 Task: Look for space in San Germán, Cuba from 11th June, 2023 to 17th June, 2023 for 1 adult in price range Rs.5000 to Rs.12000. Place can be private room with 1  bedroom having 1 bed and 1 bathroom. Property type can be house, flat, guest house, hotel. Booking option can be shelf check-in. Required host language is .
Action: Mouse moved to (420, 95)
Screenshot: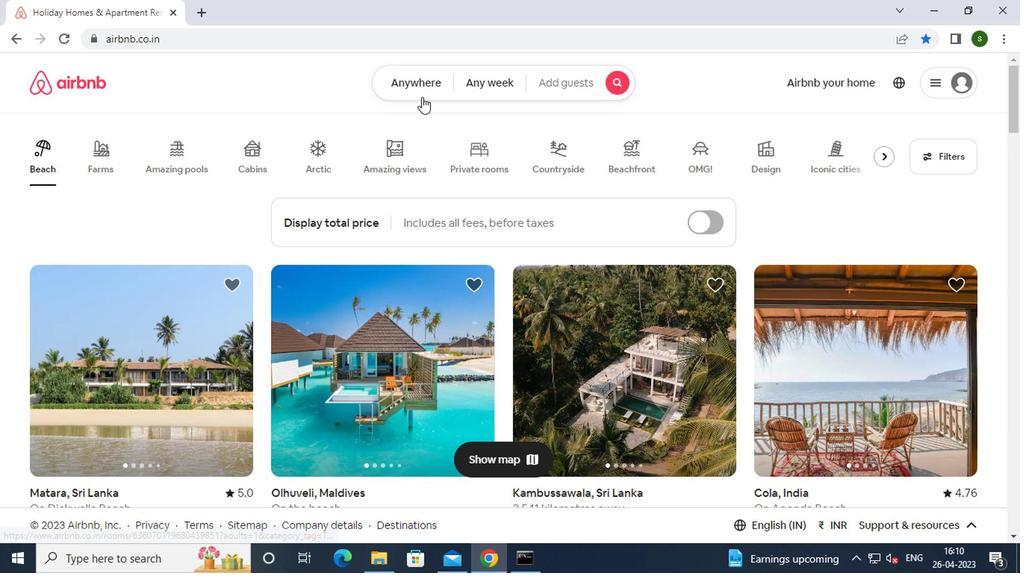 
Action: Mouse pressed left at (420, 95)
Screenshot: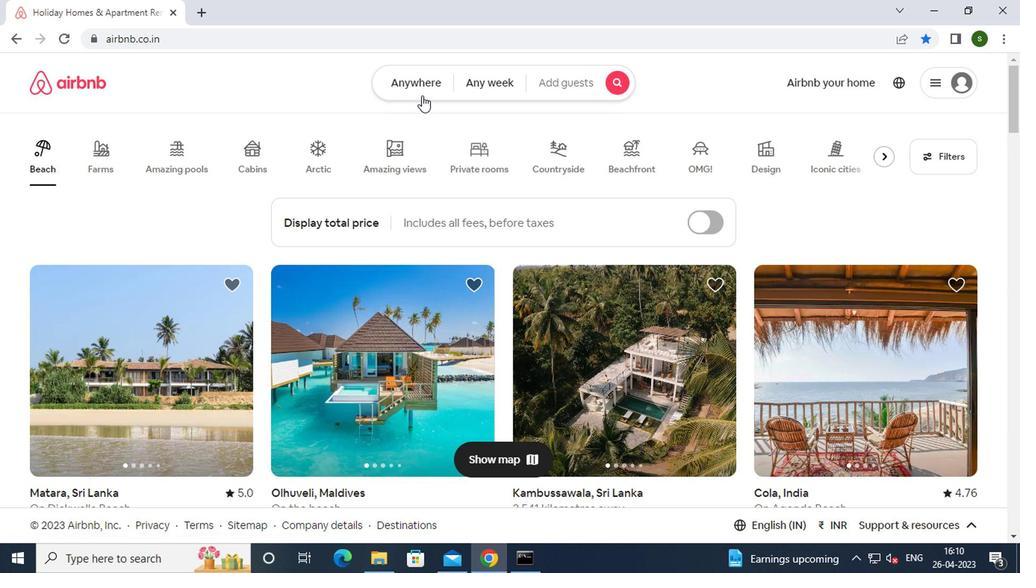 
Action: Mouse moved to (358, 142)
Screenshot: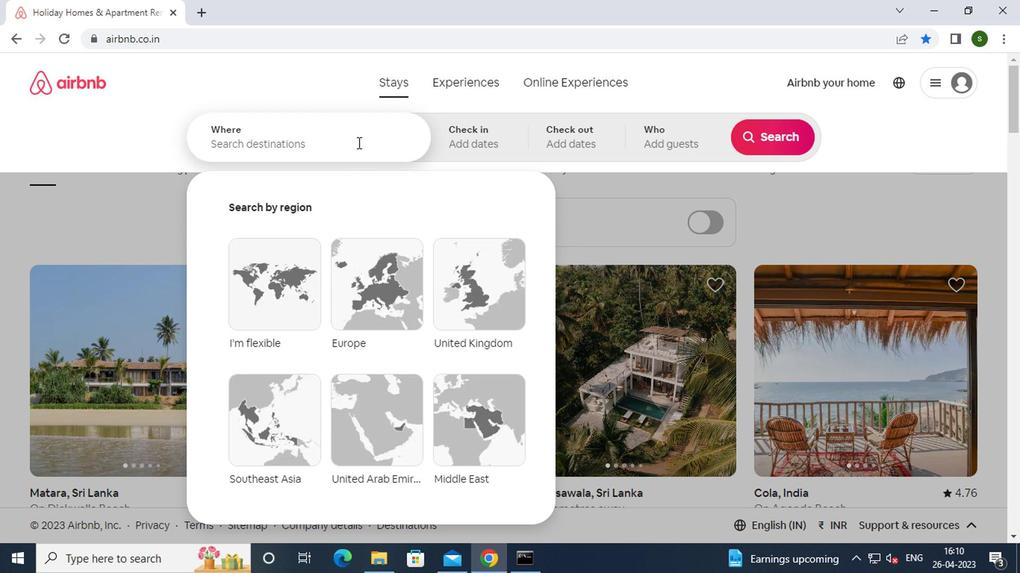 
Action: Mouse pressed left at (358, 142)
Screenshot: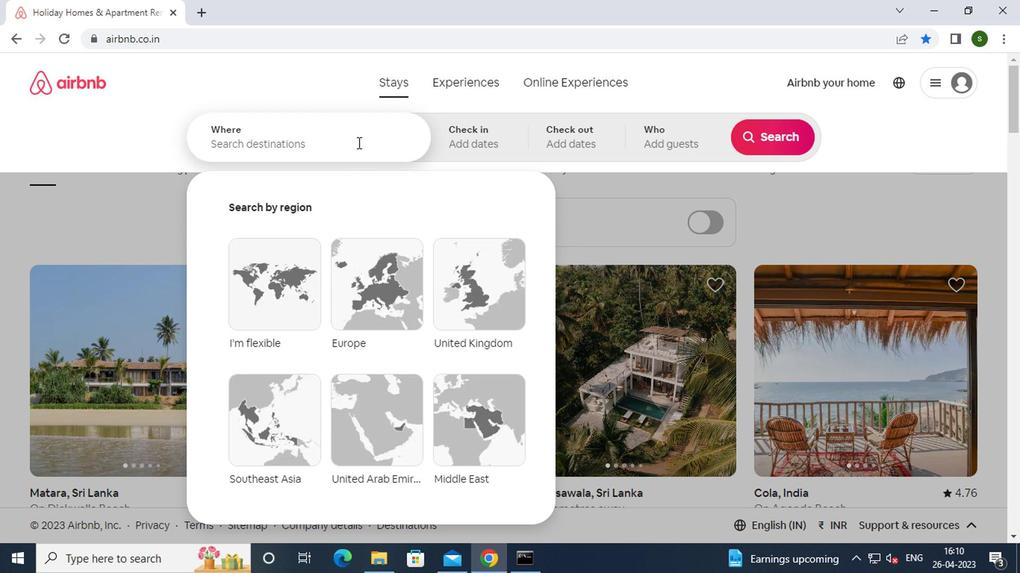
Action: Key pressed s<Key.caps_lock>an<Key.space><Key.caps_lock>g<Key.caps_lock>erman,<Key.space><Key.caps_lock>c<Key.caps_lock>uba
Screenshot: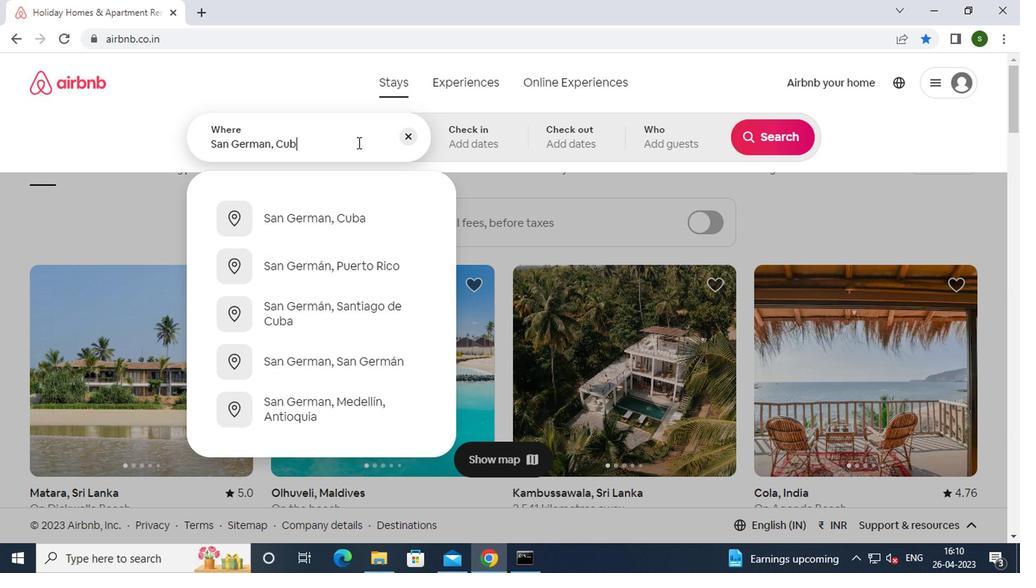 
Action: Mouse moved to (371, 215)
Screenshot: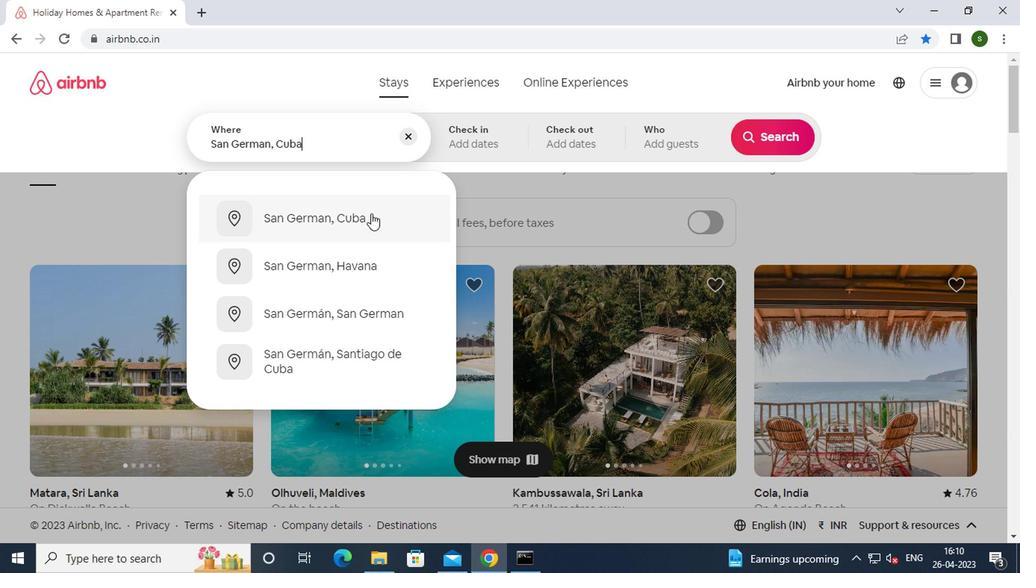 
Action: Mouse pressed left at (371, 215)
Screenshot: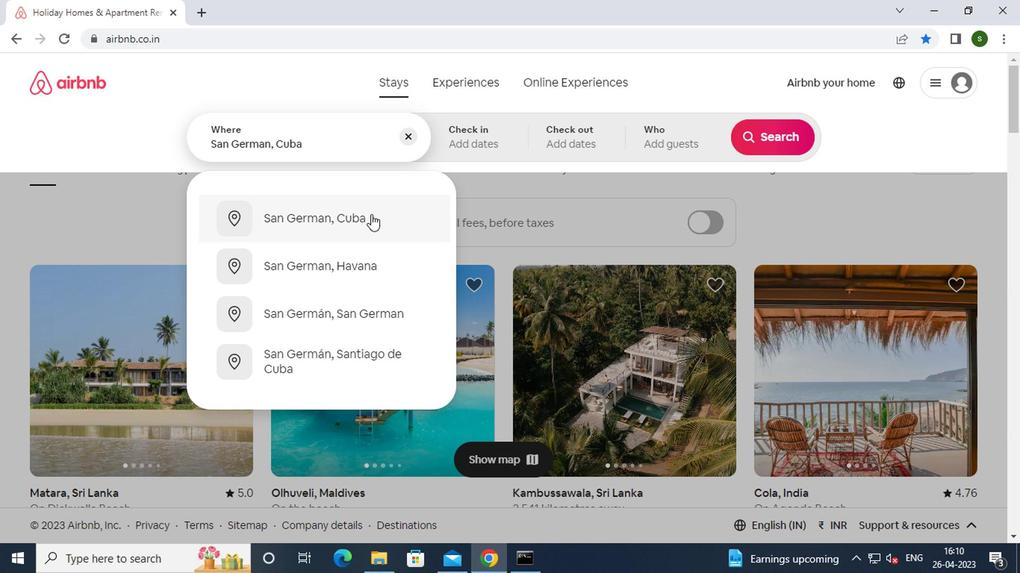 
Action: Mouse moved to (749, 263)
Screenshot: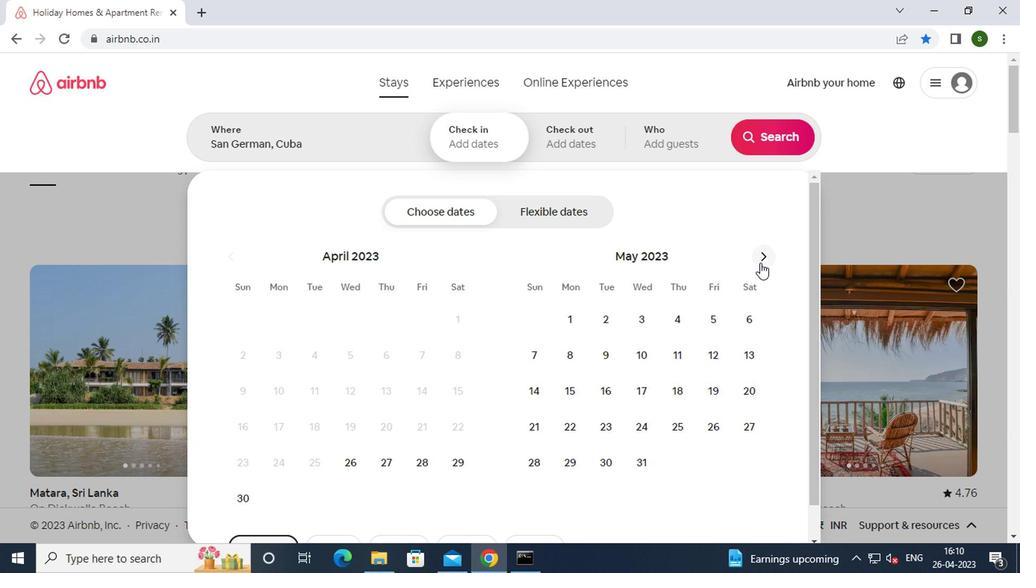 
Action: Mouse pressed left at (749, 263)
Screenshot: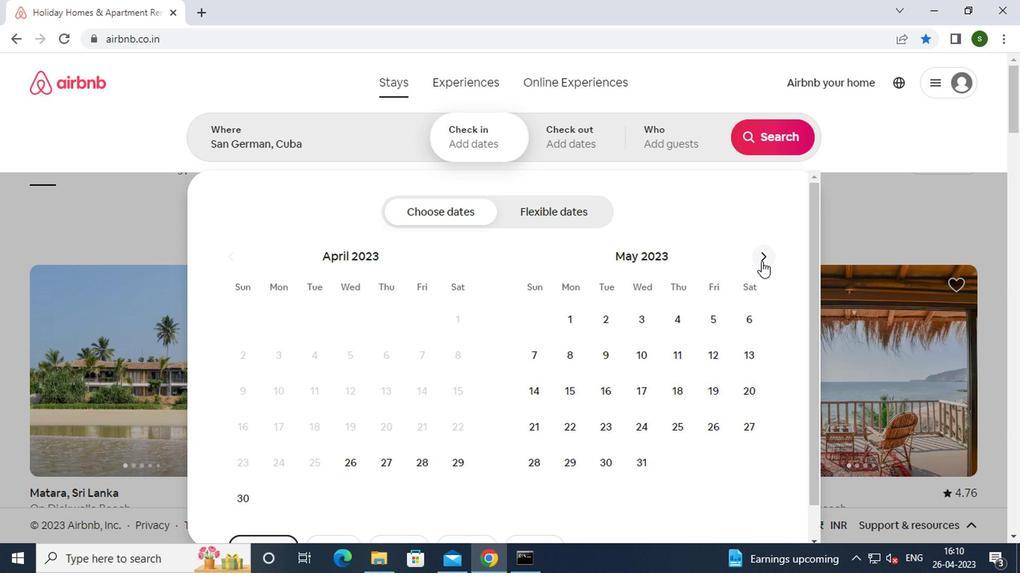 
Action: Mouse moved to (529, 402)
Screenshot: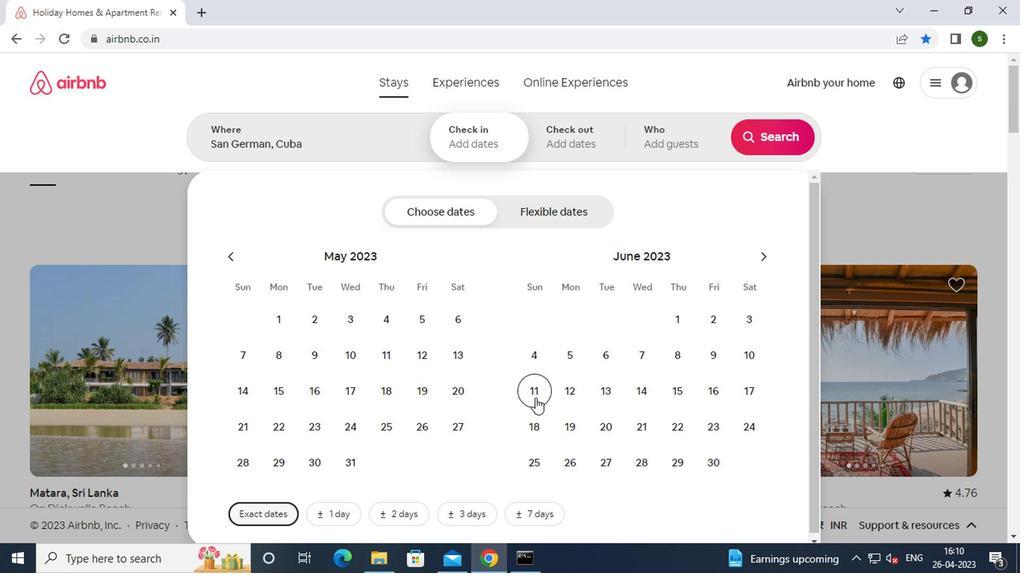 
Action: Mouse pressed left at (529, 402)
Screenshot: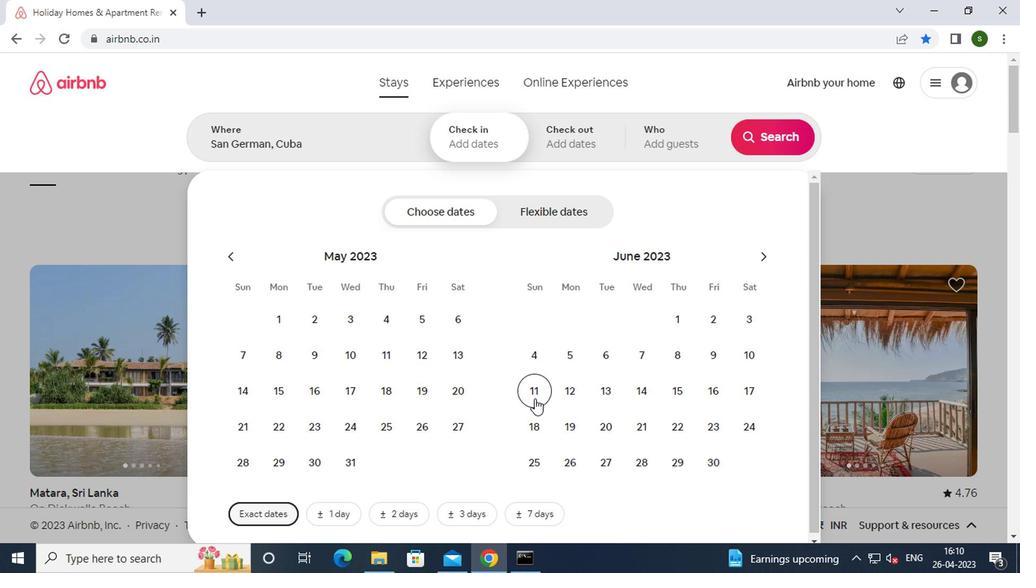 
Action: Mouse moved to (725, 394)
Screenshot: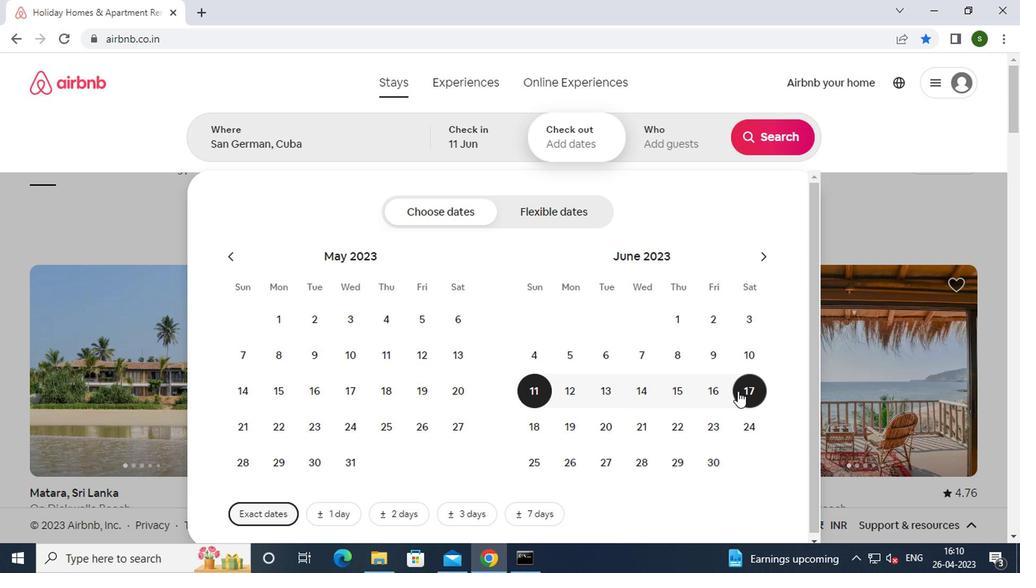 
Action: Mouse pressed left at (725, 394)
Screenshot: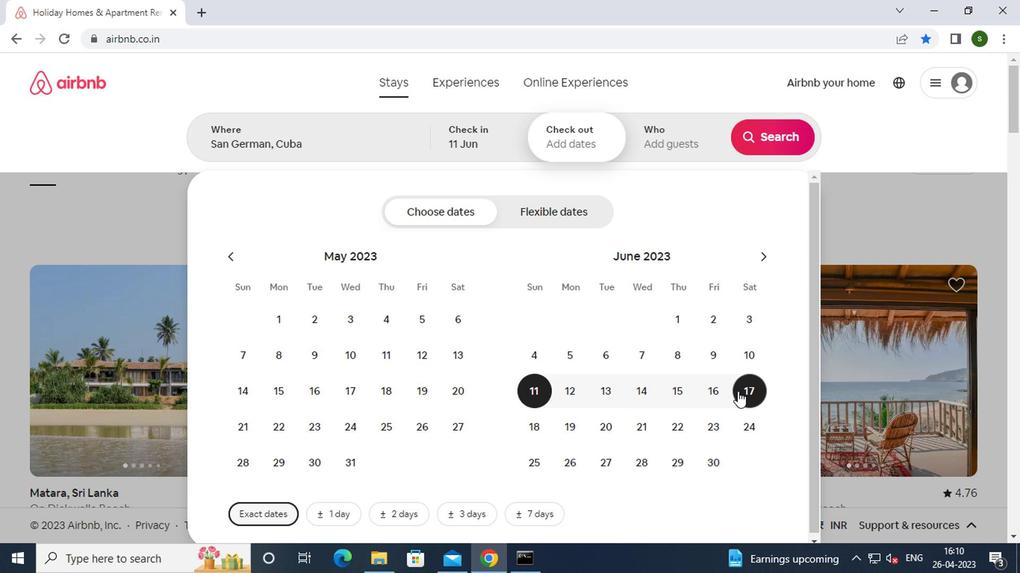 
Action: Mouse moved to (680, 147)
Screenshot: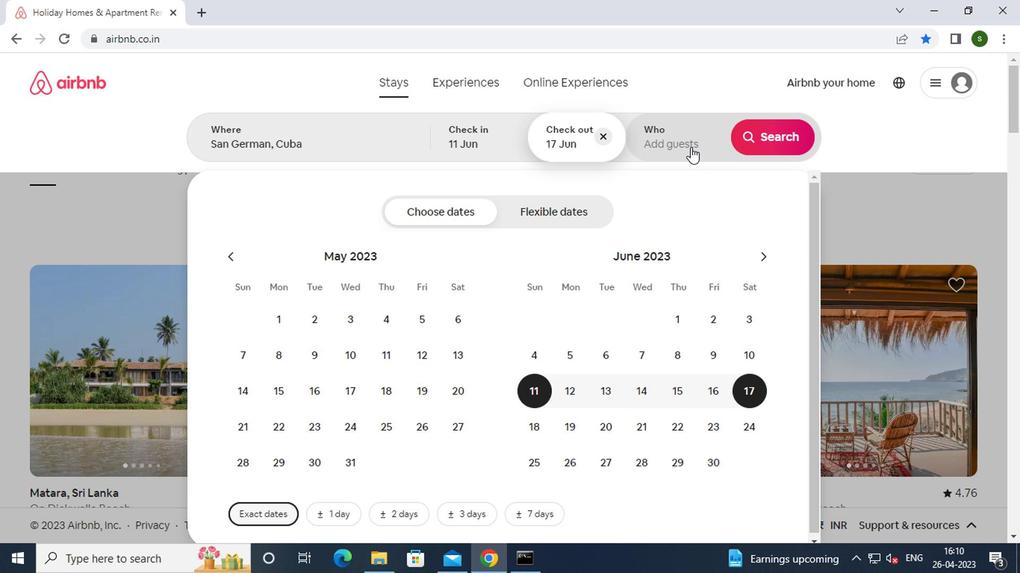 
Action: Mouse pressed left at (680, 147)
Screenshot: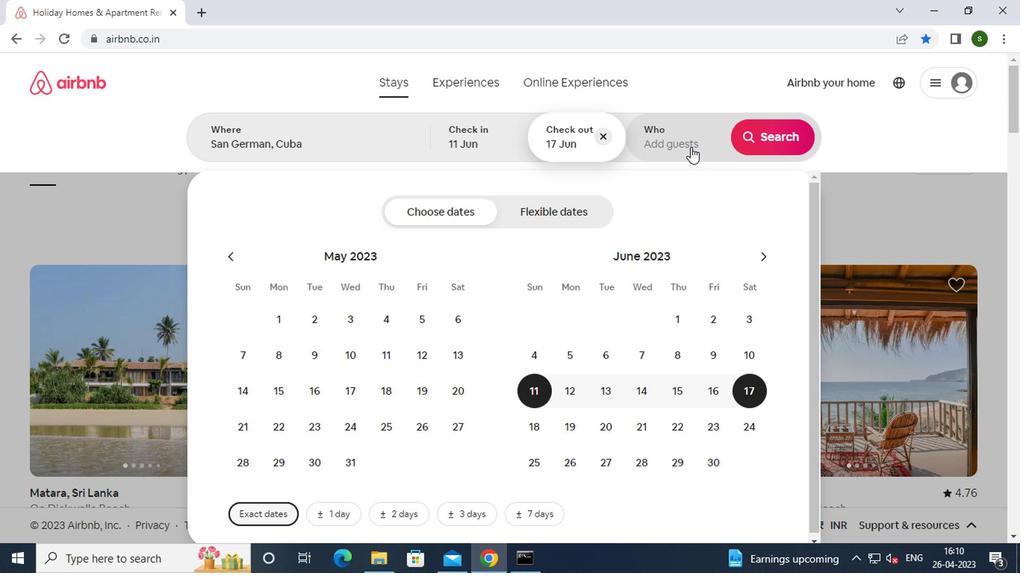 
Action: Mouse moved to (767, 216)
Screenshot: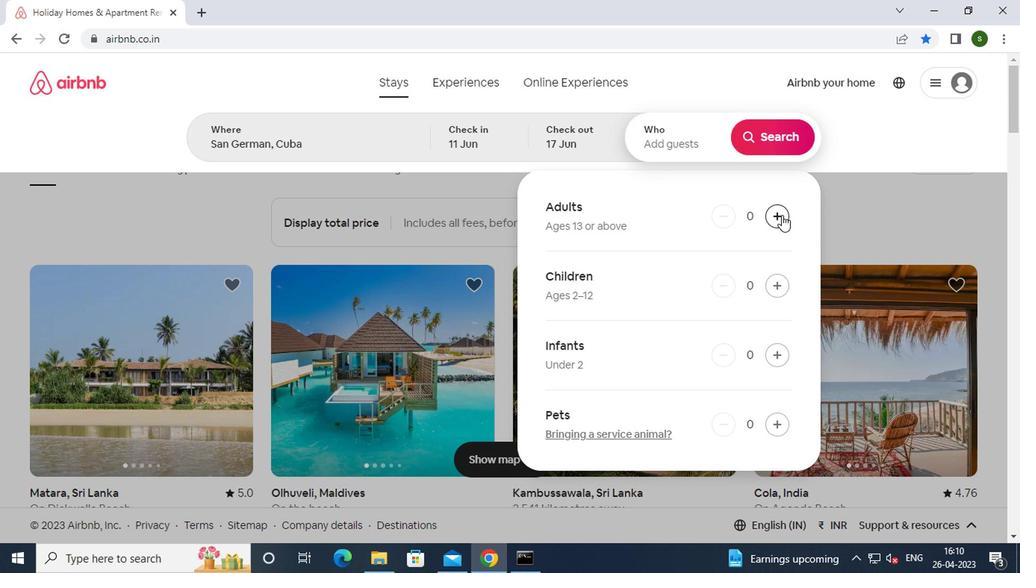 
Action: Mouse pressed left at (767, 216)
Screenshot: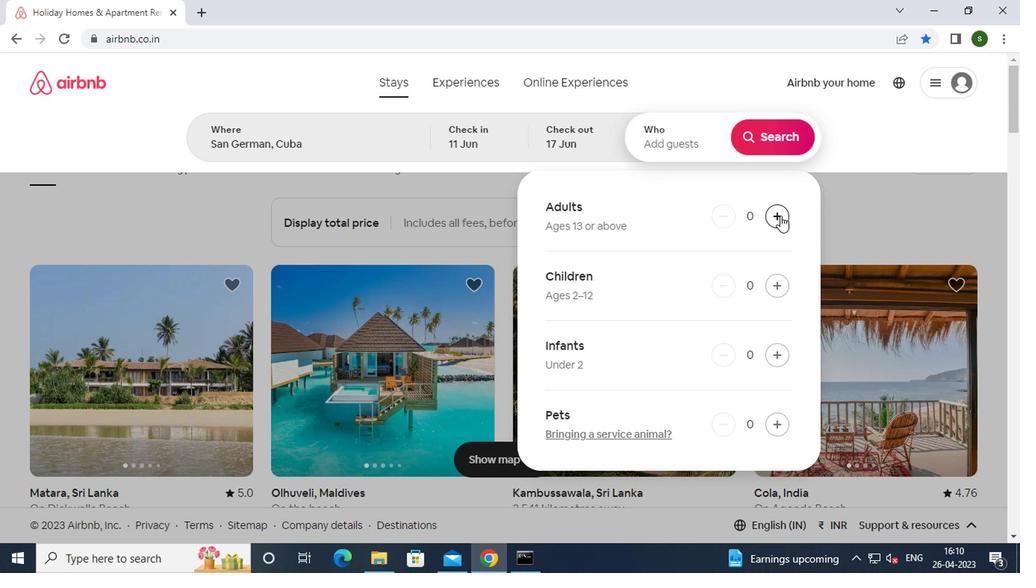 
Action: Mouse moved to (749, 140)
Screenshot: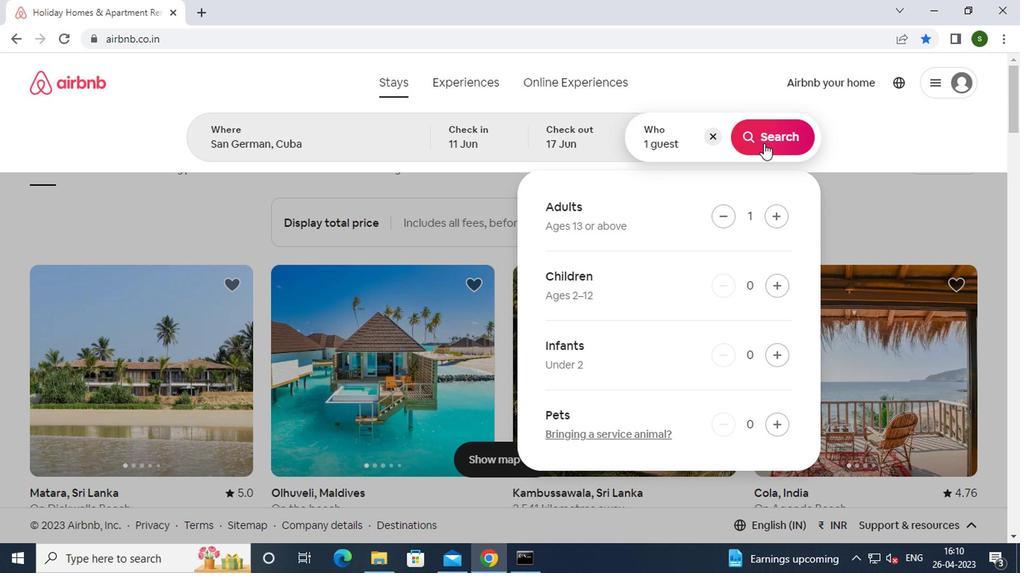 
Action: Mouse pressed left at (749, 140)
Screenshot: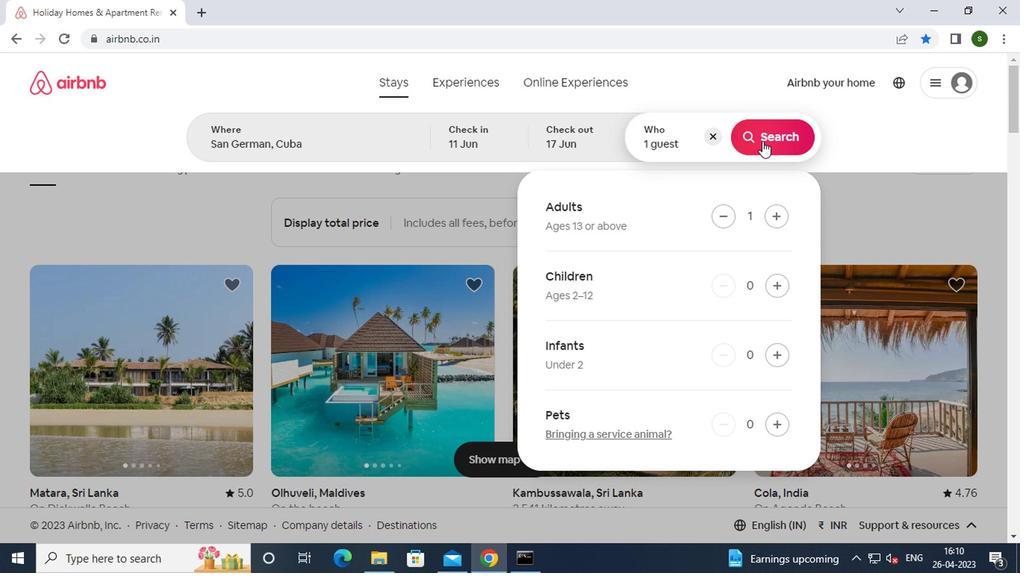 
Action: Mouse moved to (949, 137)
Screenshot: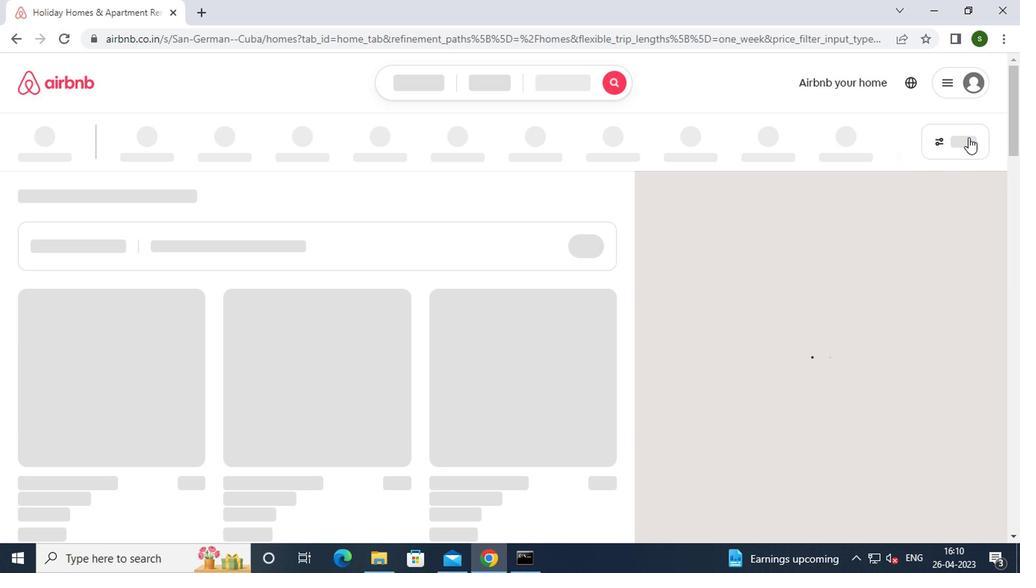 
Action: Mouse pressed left at (949, 137)
Screenshot: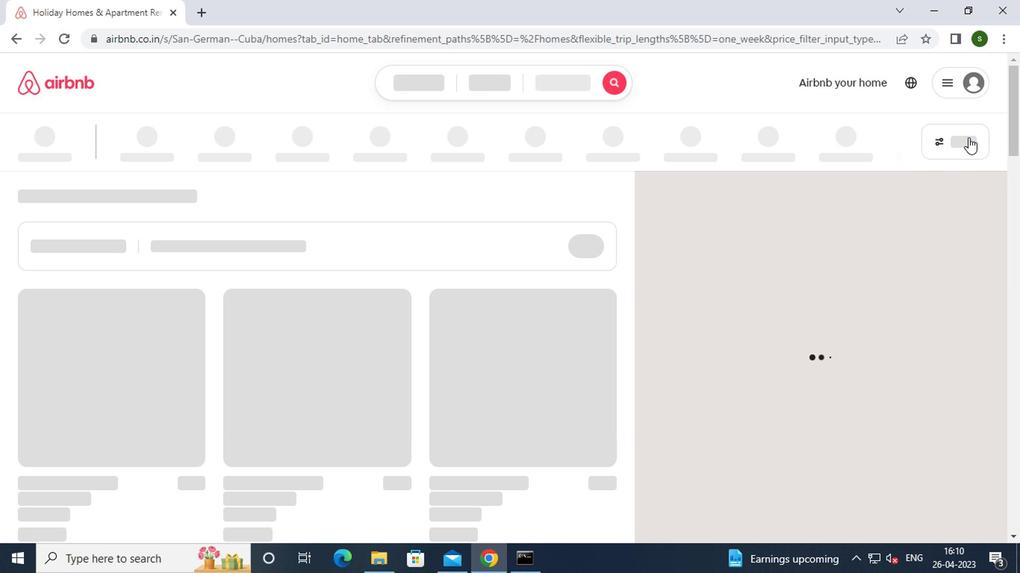 
Action: Mouse moved to (357, 341)
Screenshot: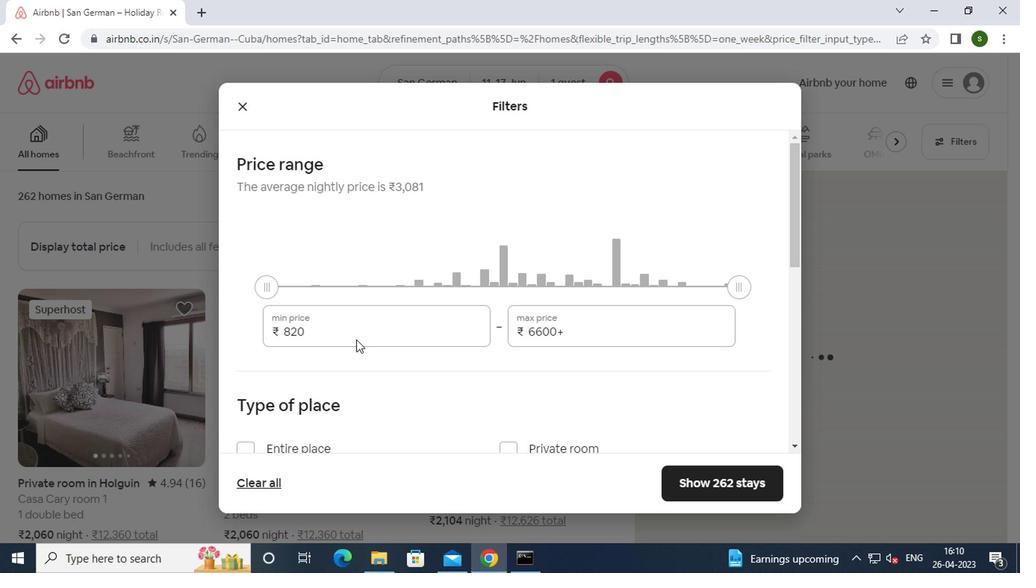 
Action: Mouse pressed left at (357, 341)
Screenshot: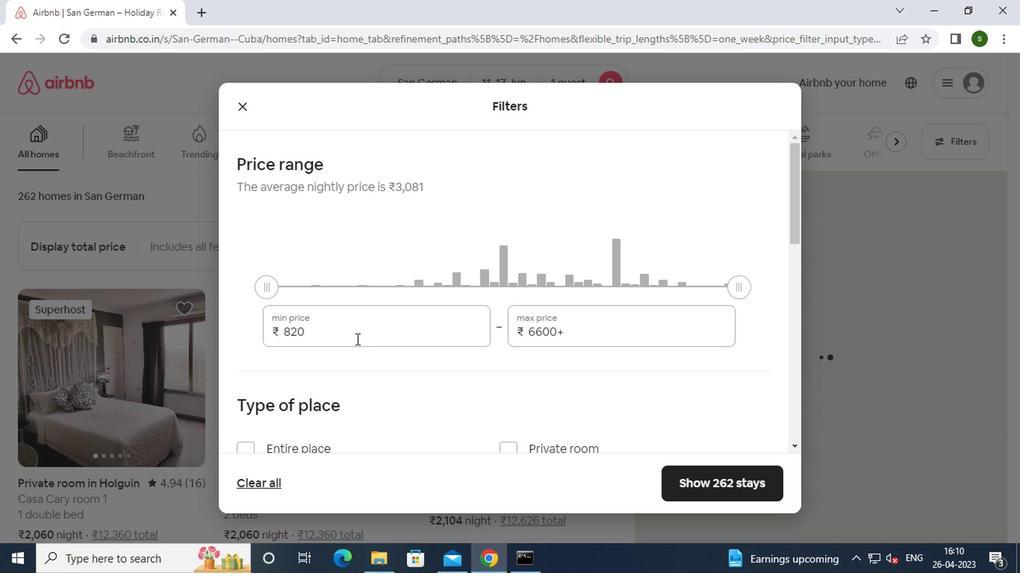 
Action: Key pressed <Key.backspace><Key.backspace><Key.backspace><Key.backspace><Key.backspace><Key.backspace>5000
Screenshot: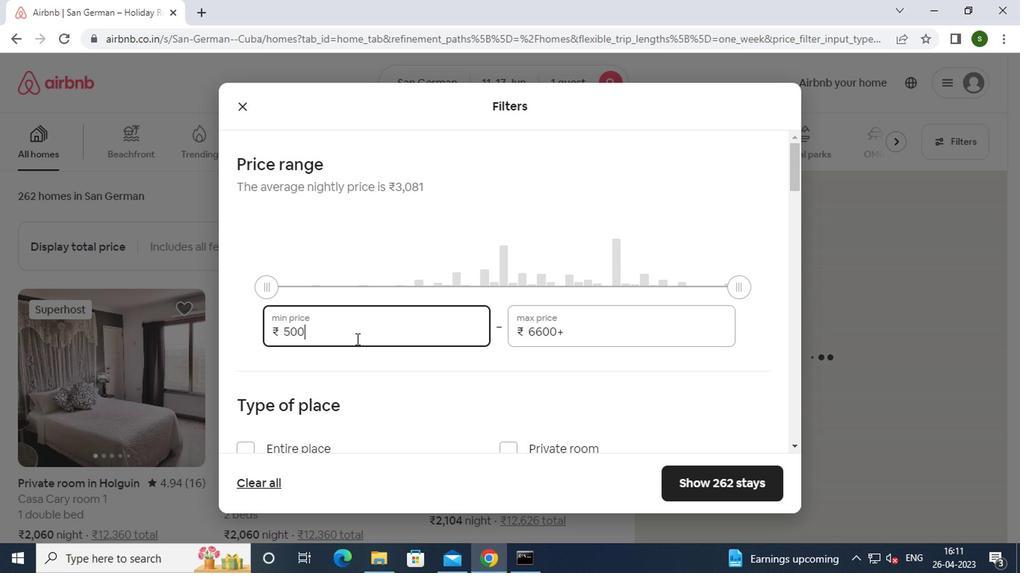 
Action: Mouse moved to (580, 339)
Screenshot: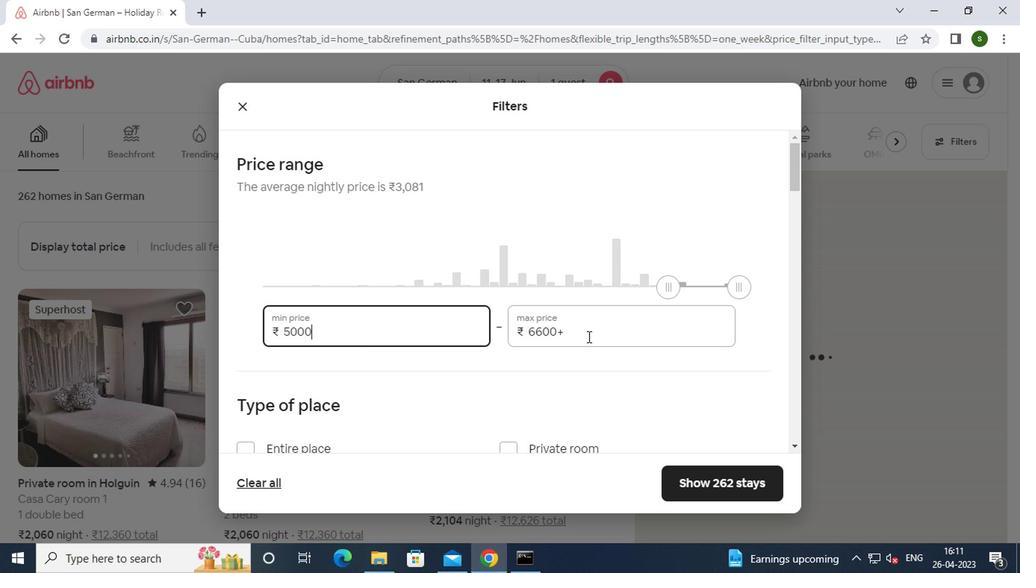 
Action: Mouse pressed left at (580, 339)
Screenshot: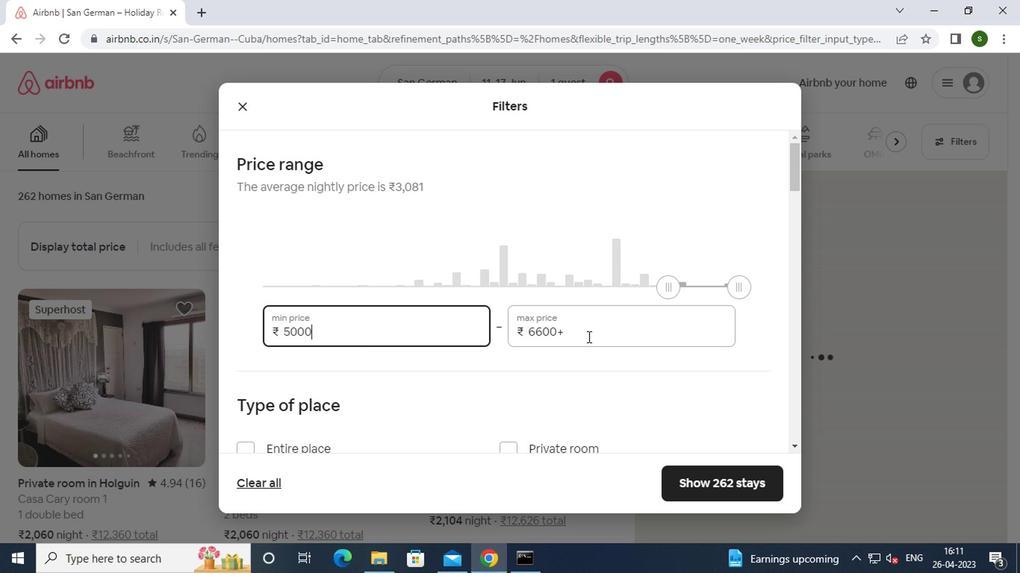 
Action: Key pressed <Key.backspace><Key.backspace><Key.backspace><Key.backspace><Key.backspace><Key.backspace><Key.backspace><Key.backspace><Key.backspace><Key.backspace>12000
Screenshot: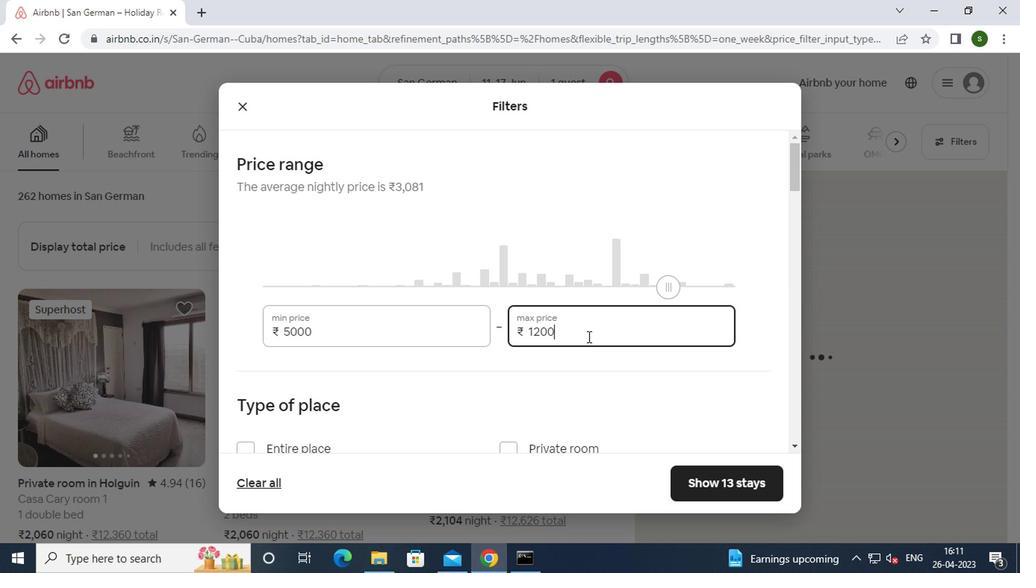 
Action: Mouse moved to (403, 318)
Screenshot: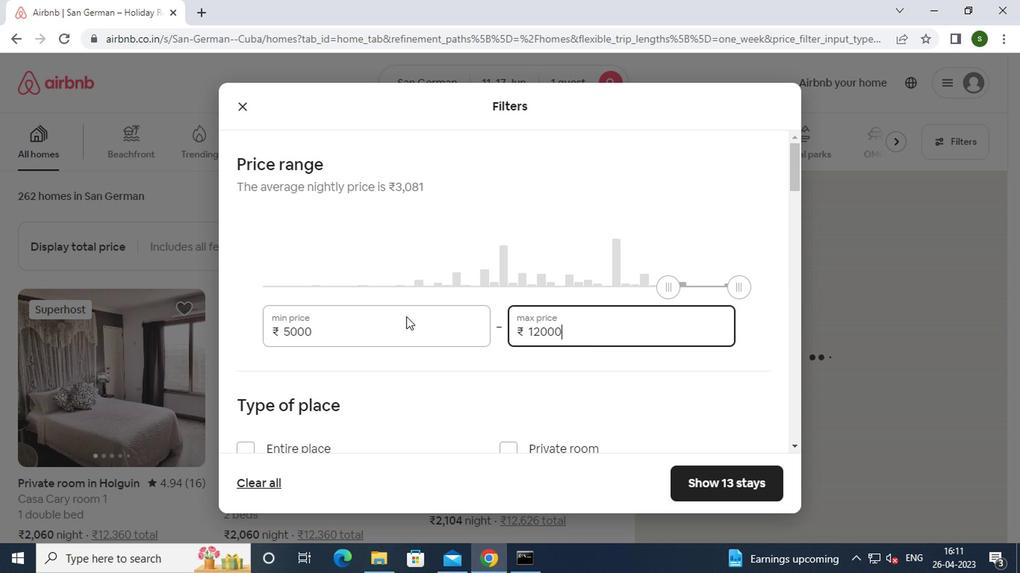 
Action: Mouse scrolled (403, 317) with delta (0, -1)
Screenshot: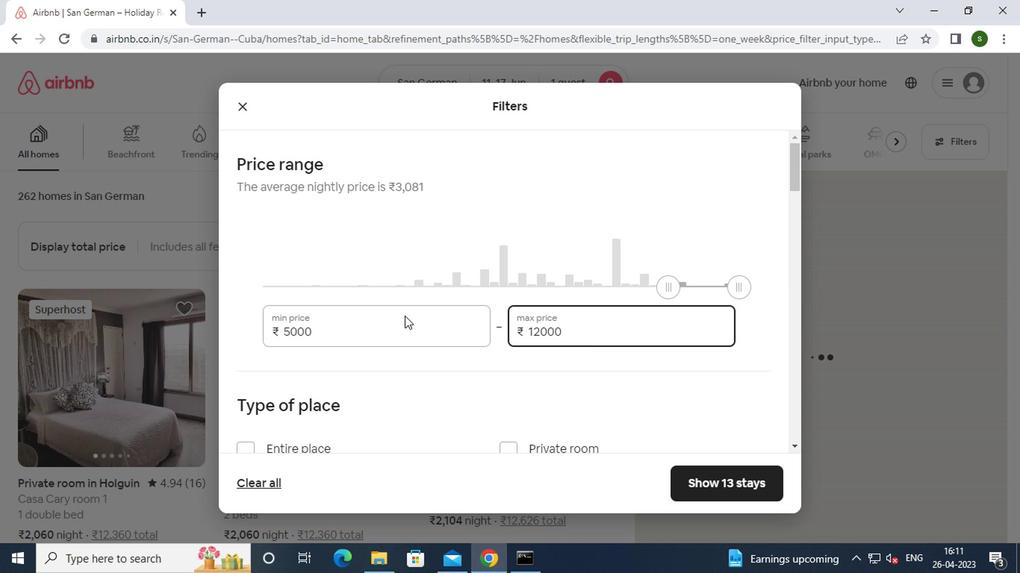
Action: Mouse moved to (403, 318)
Screenshot: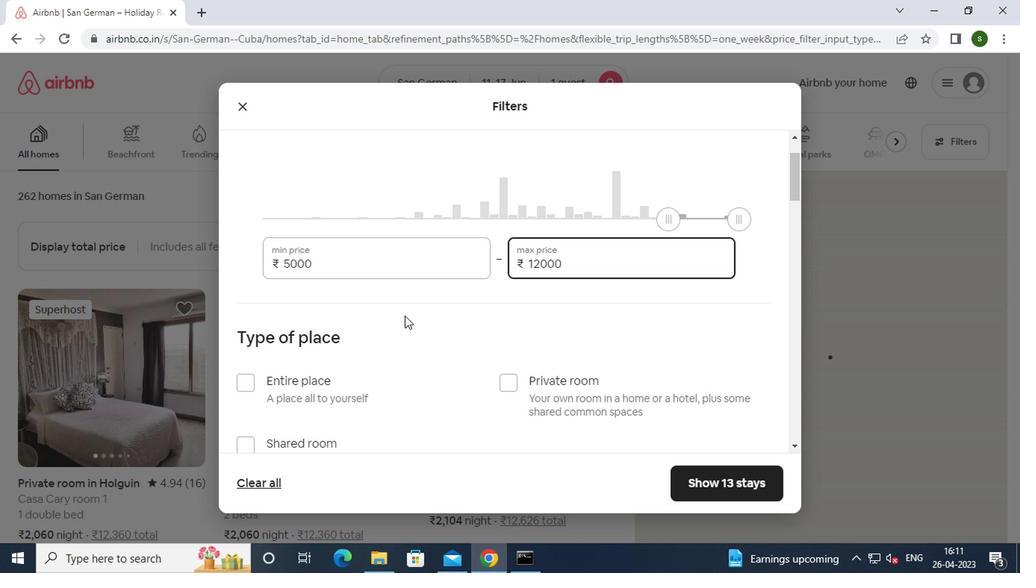 
Action: Mouse scrolled (403, 317) with delta (0, -1)
Screenshot: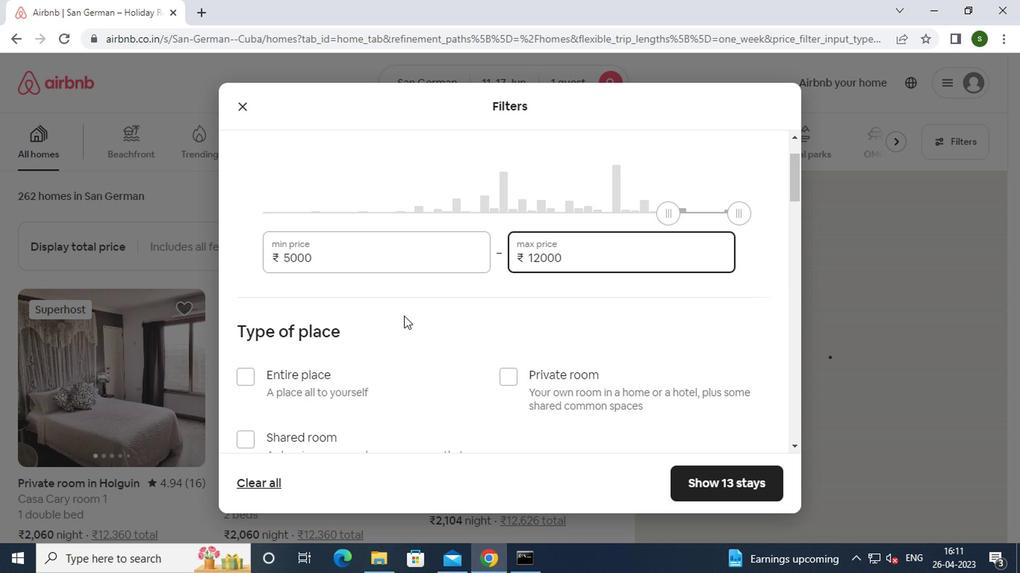 
Action: Mouse moved to (497, 309)
Screenshot: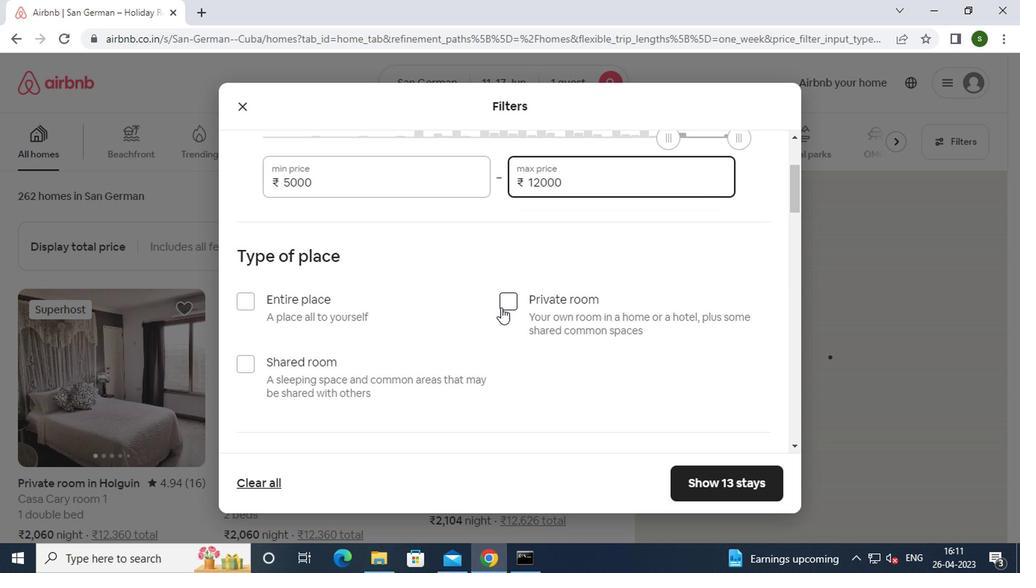 
Action: Mouse pressed left at (497, 309)
Screenshot: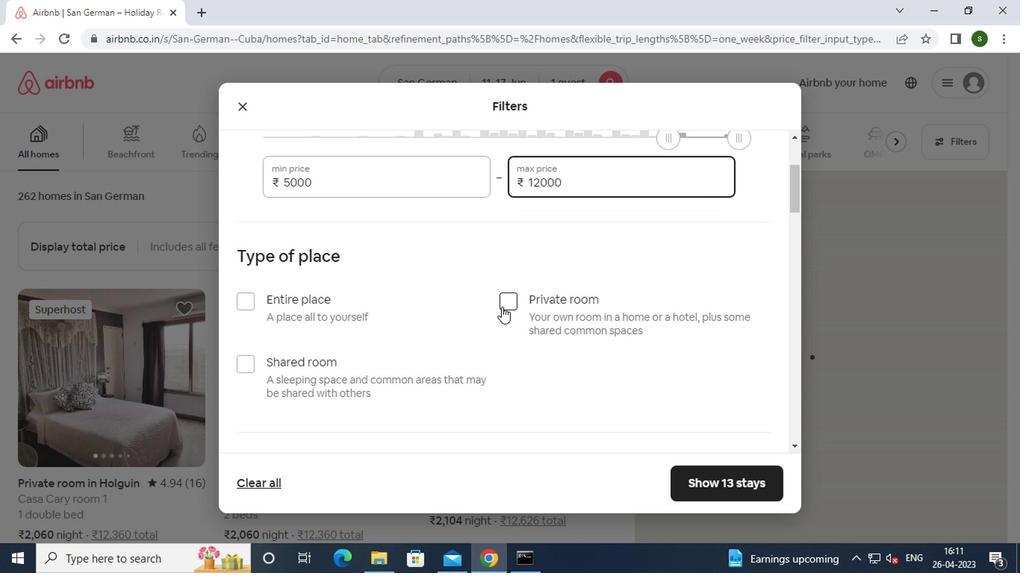
Action: Mouse moved to (433, 316)
Screenshot: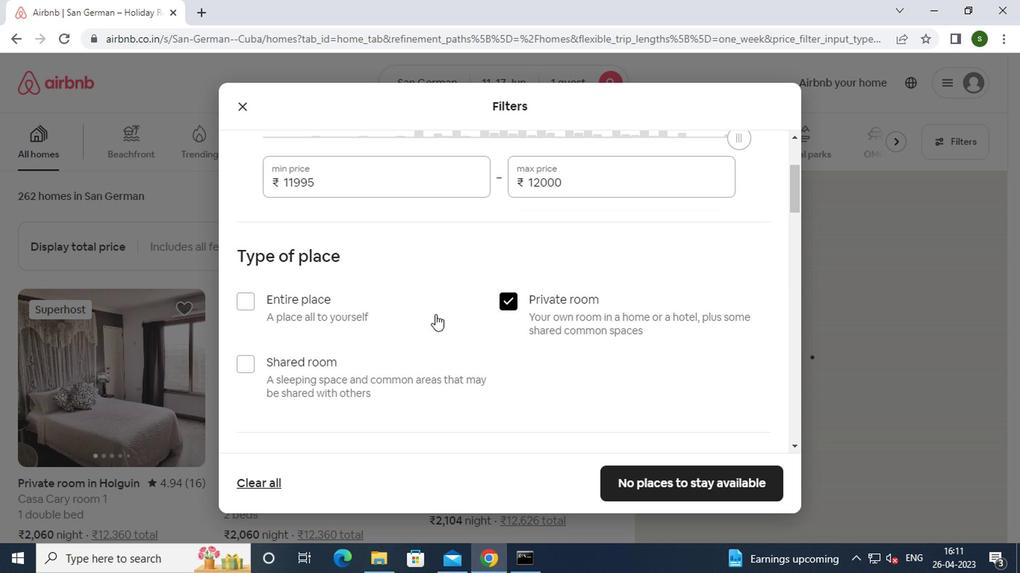 
Action: Mouse scrolled (433, 315) with delta (0, -1)
Screenshot: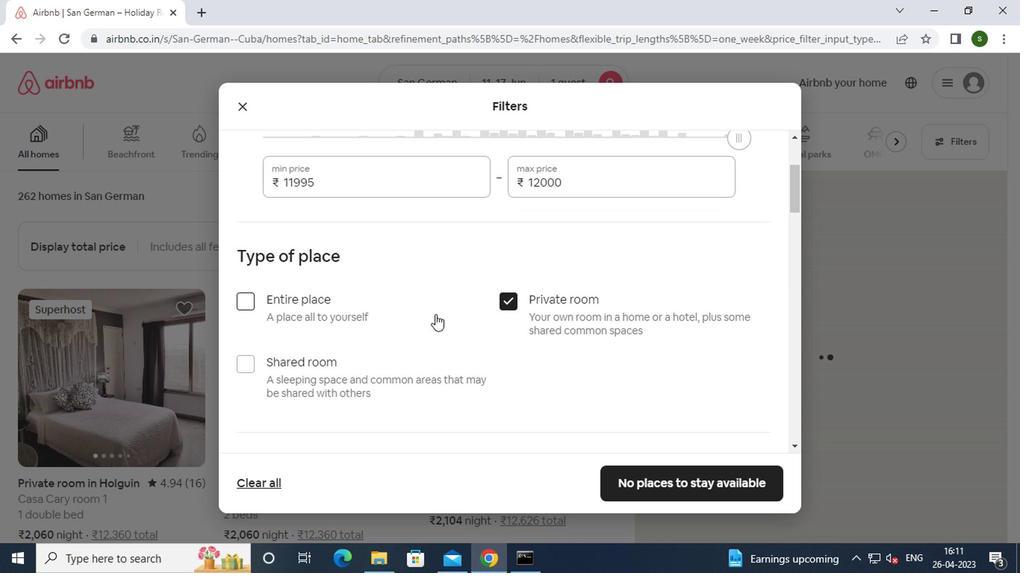 
Action: Mouse scrolled (433, 315) with delta (0, -1)
Screenshot: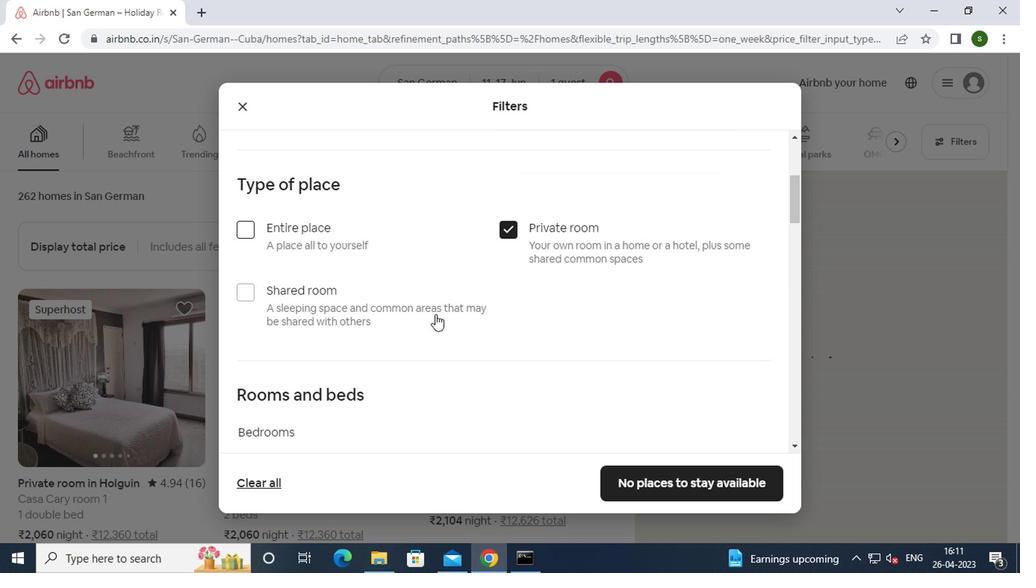 
Action: Mouse scrolled (433, 315) with delta (0, -1)
Screenshot: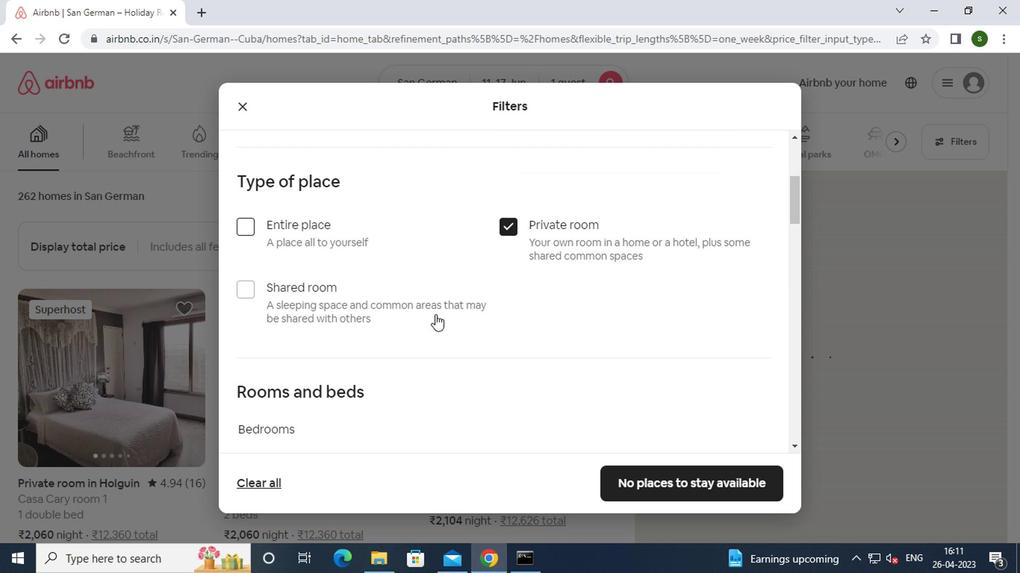 
Action: Mouse scrolled (433, 315) with delta (0, -1)
Screenshot: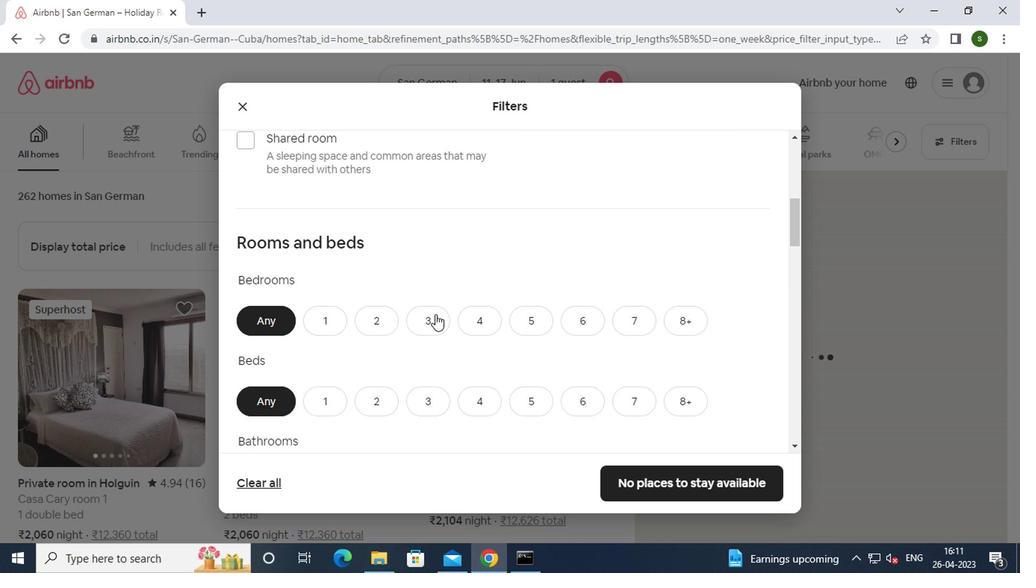 
Action: Mouse moved to (323, 246)
Screenshot: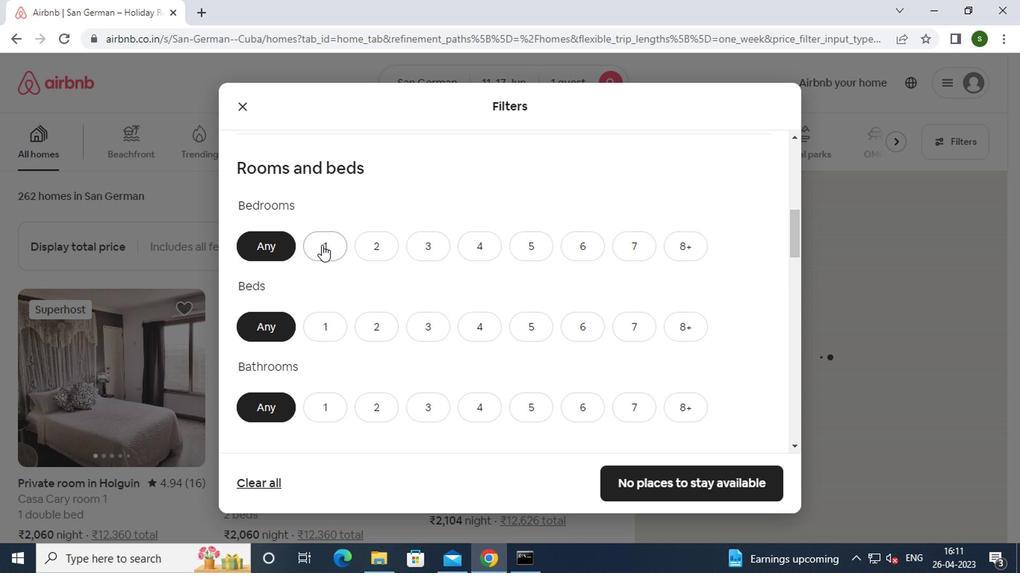 
Action: Mouse pressed left at (323, 246)
Screenshot: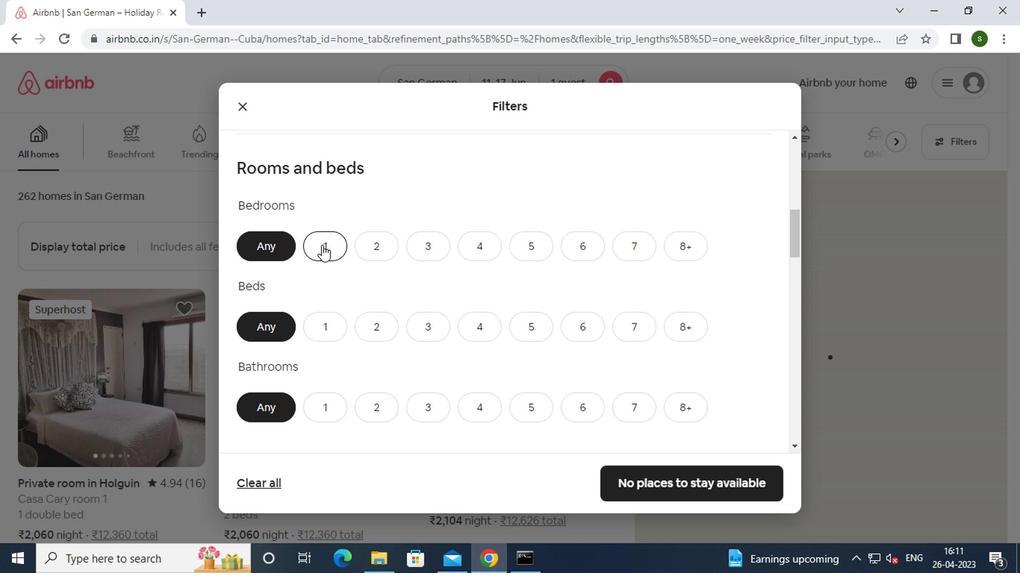 
Action: Mouse moved to (341, 336)
Screenshot: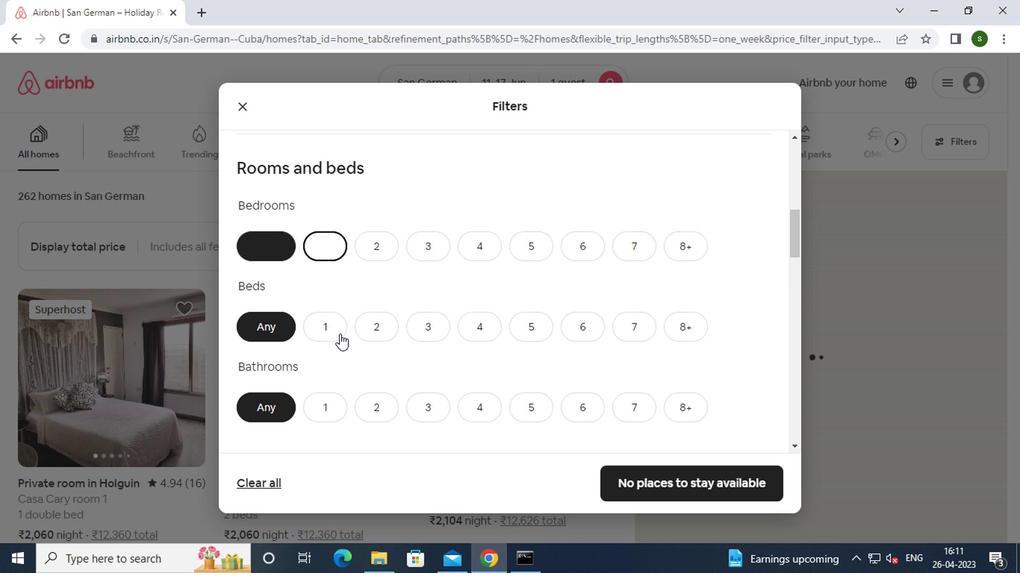 
Action: Mouse pressed left at (341, 336)
Screenshot: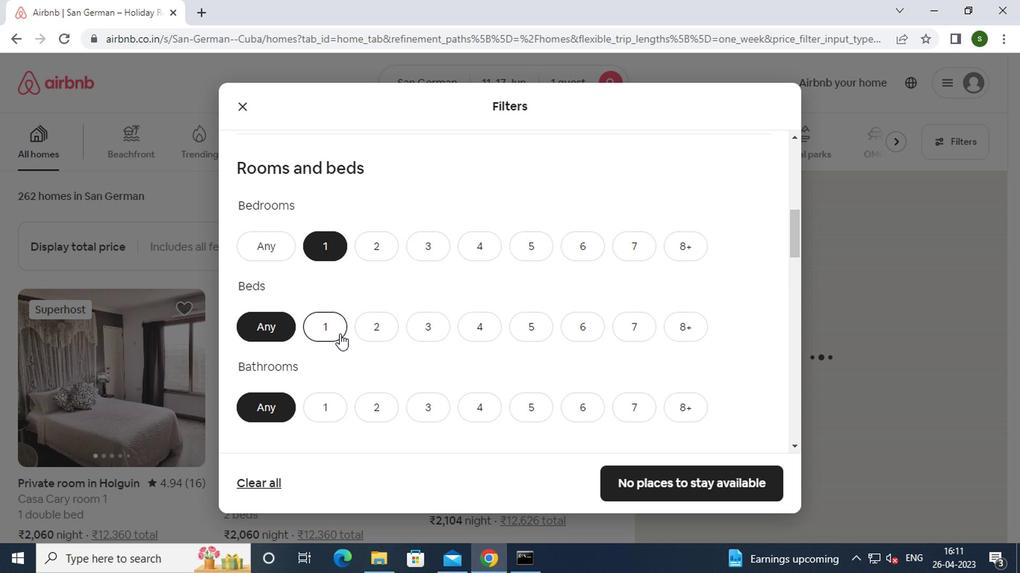 
Action: Mouse moved to (334, 403)
Screenshot: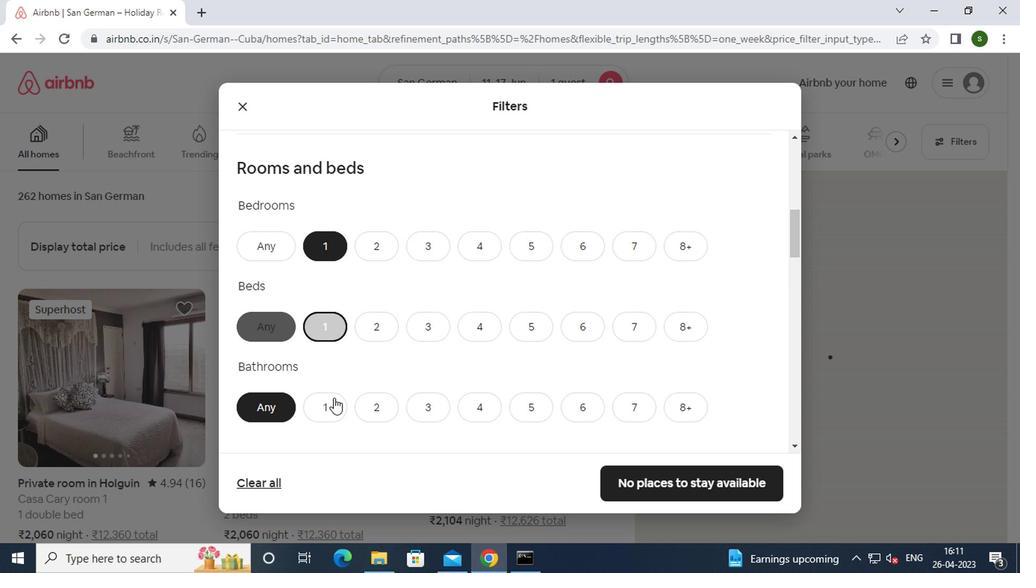 
Action: Mouse pressed left at (334, 403)
Screenshot: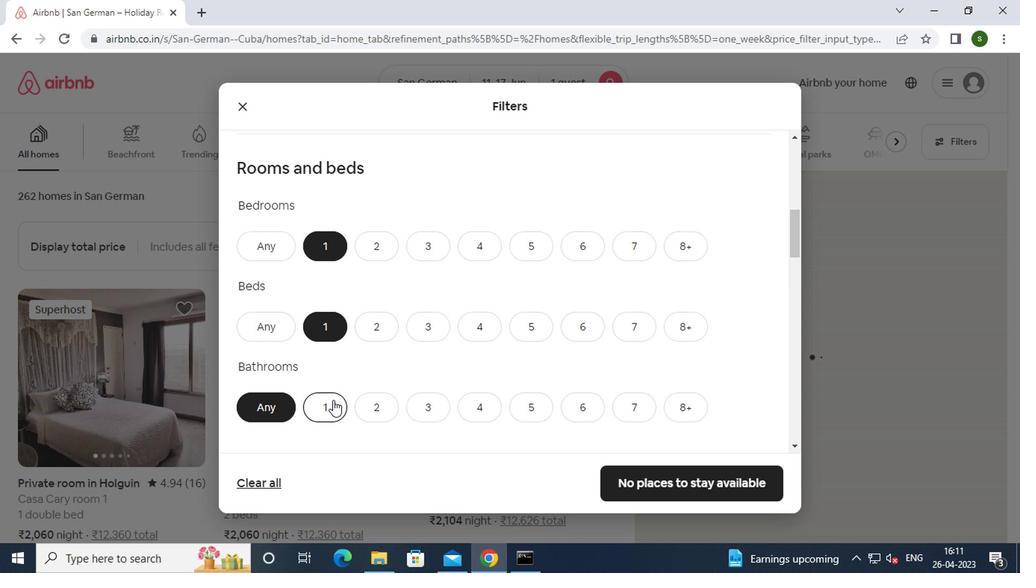 
Action: Mouse moved to (414, 359)
Screenshot: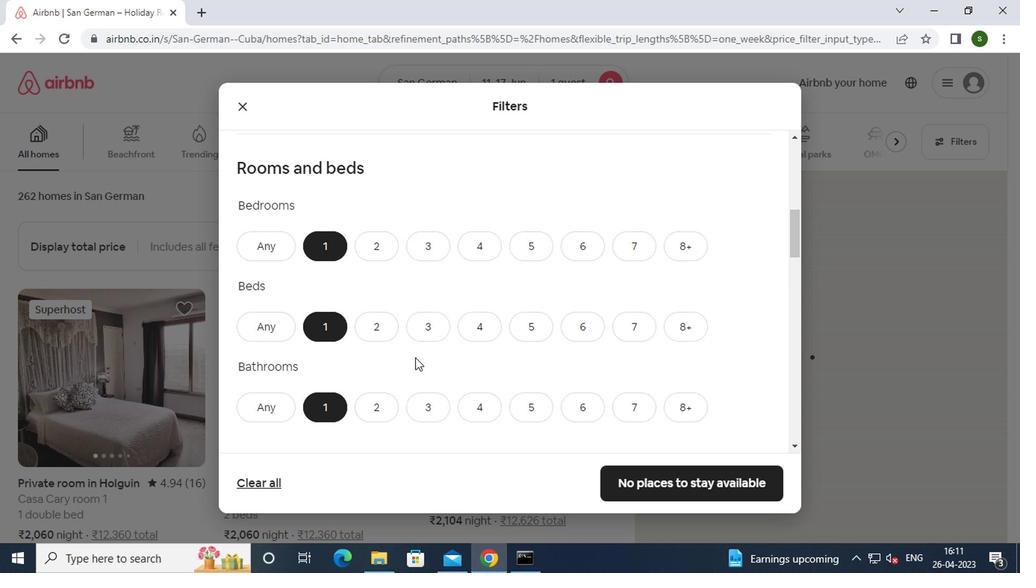 
Action: Mouse scrolled (414, 359) with delta (0, 0)
Screenshot: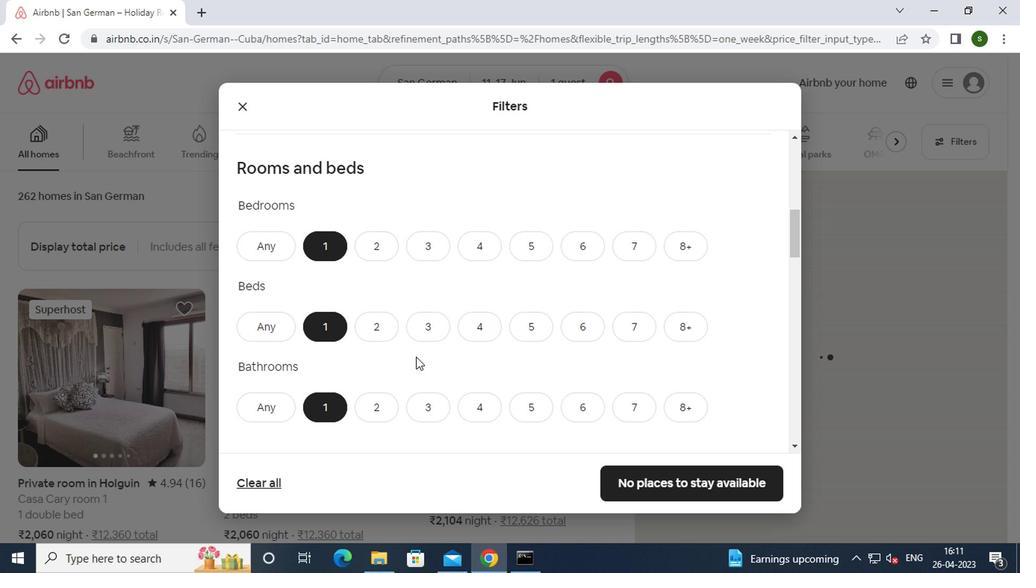 
Action: Mouse scrolled (414, 359) with delta (0, 0)
Screenshot: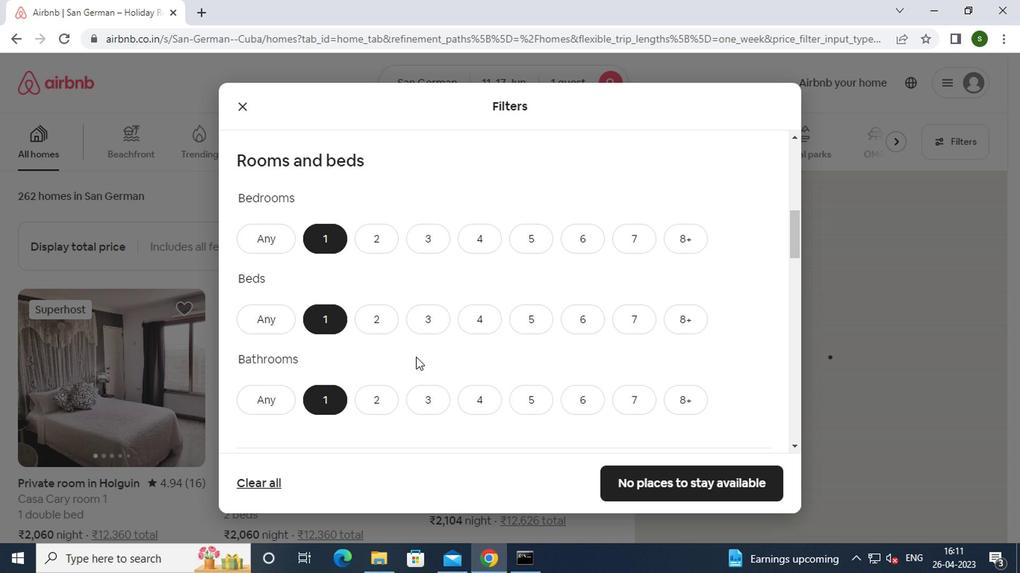 
Action: Mouse scrolled (414, 359) with delta (0, 0)
Screenshot: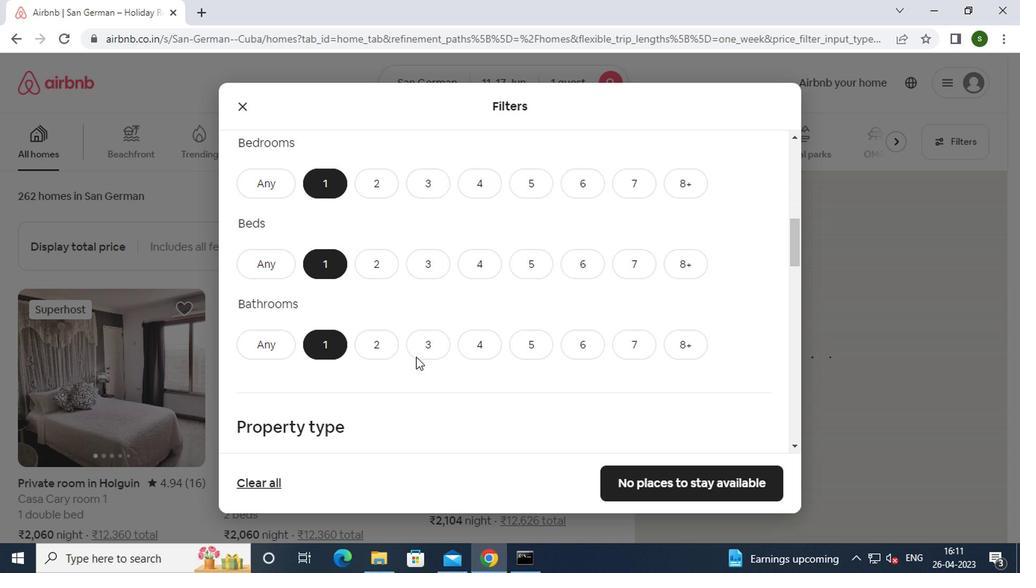 
Action: Mouse moved to (336, 347)
Screenshot: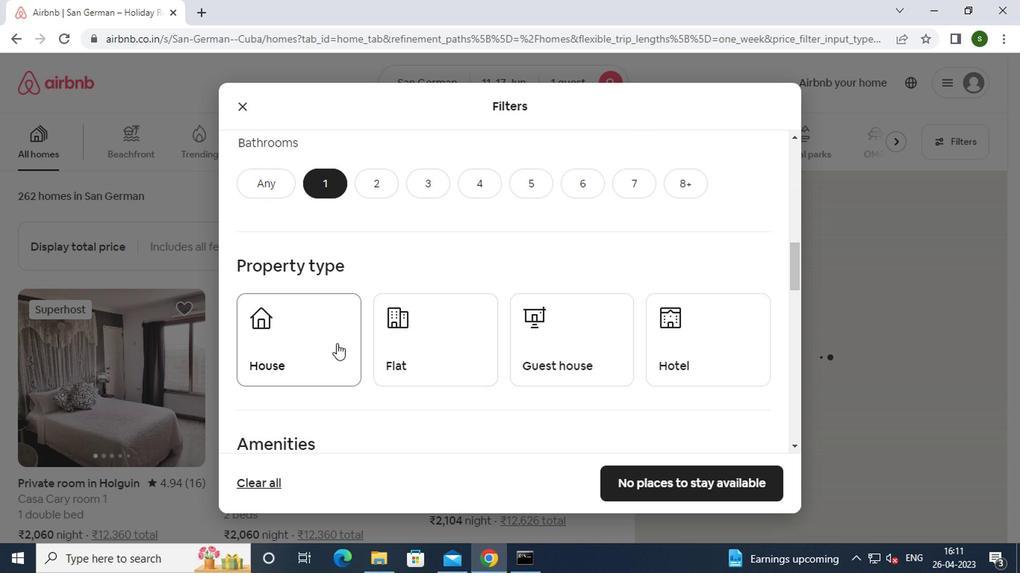 
Action: Mouse pressed left at (336, 347)
Screenshot: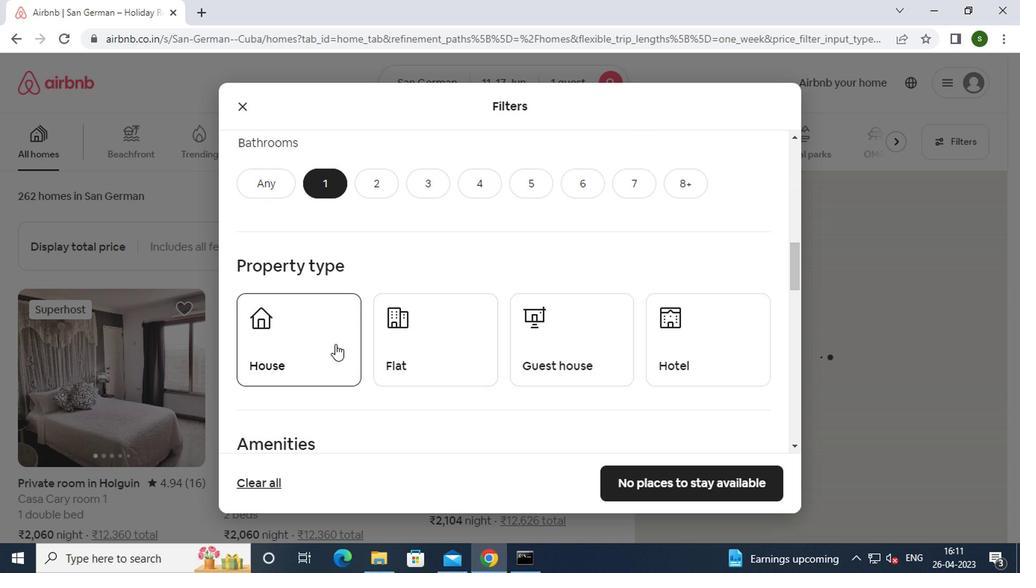 
Action: Mouse moved to (432, 353)
Screenshot: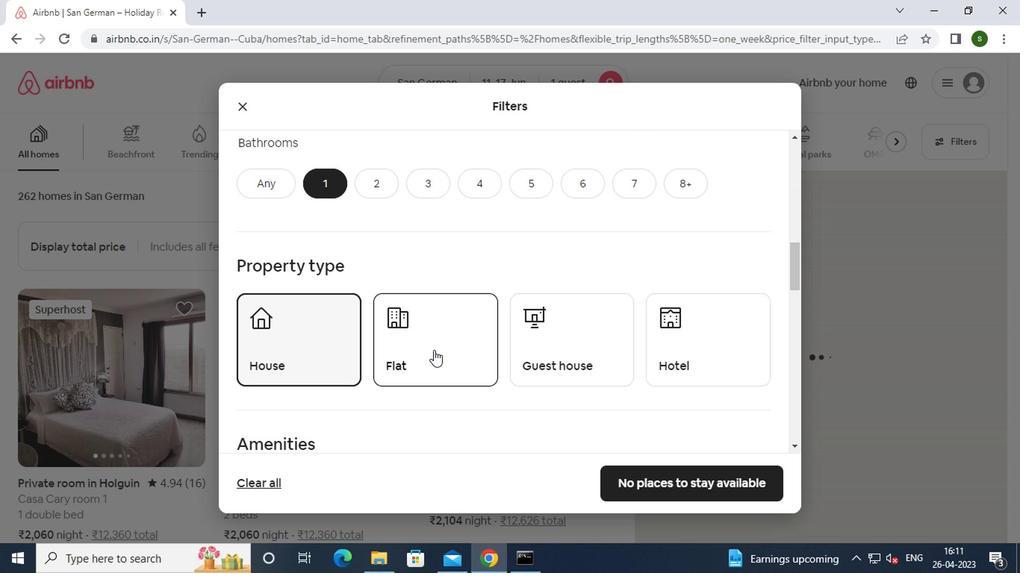 
Action: Mouse pressed left at (432, 353)
Screenshot: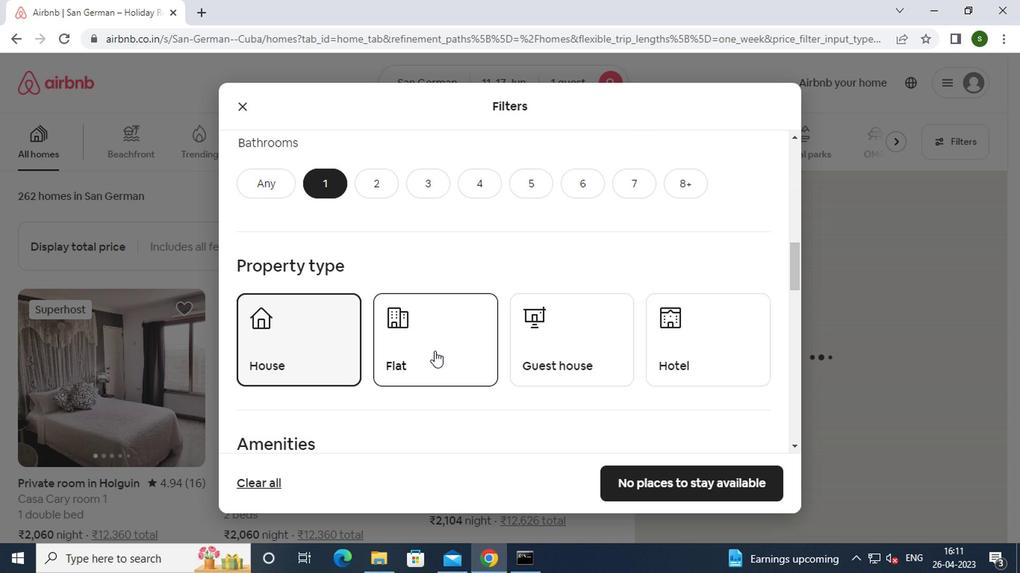 
Action: Mouse moved to (540, 344)
Screenshot: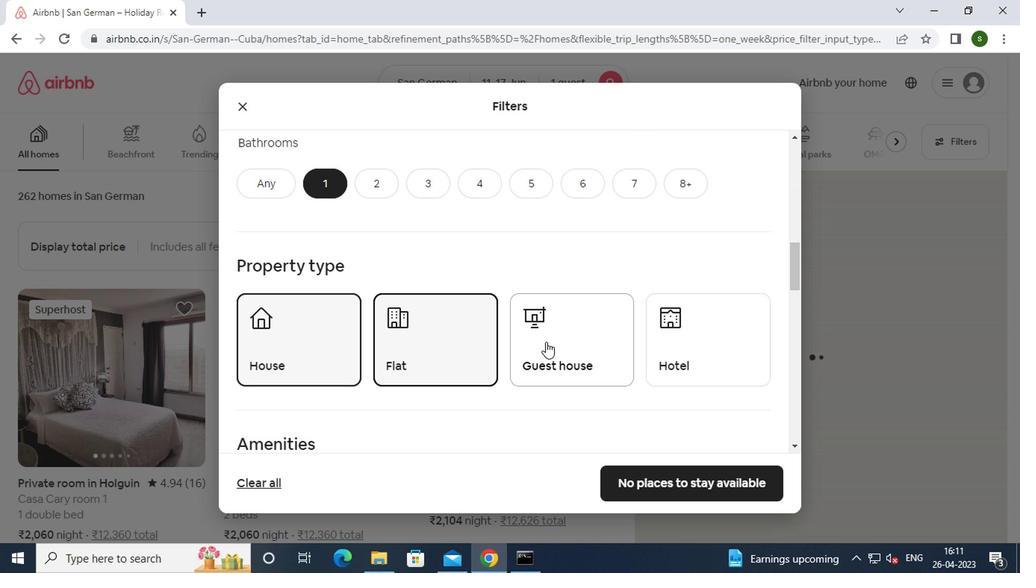 
Action: Mouse pressed left at (540, 344)
Screenshot: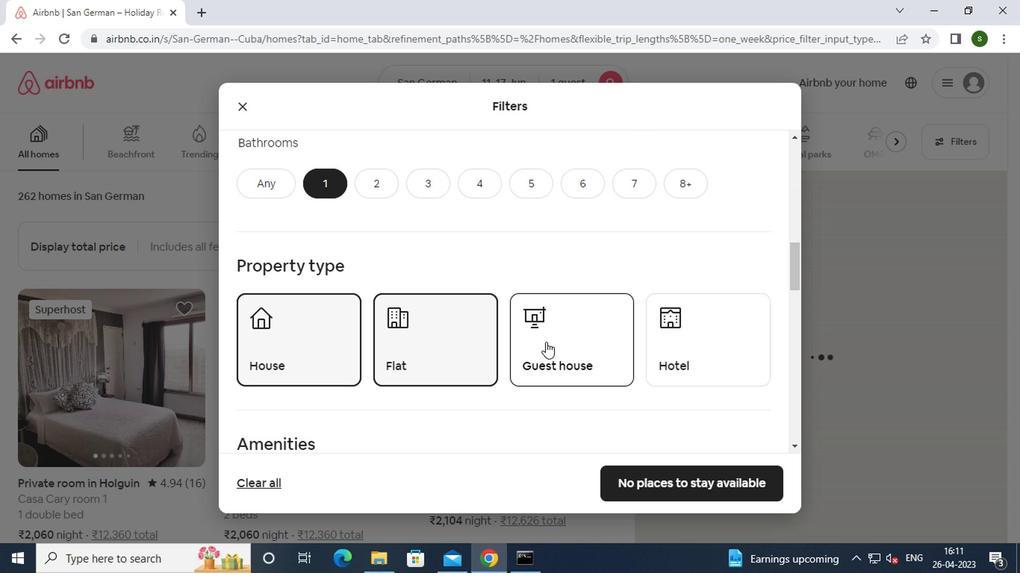 
Action: Mouse moved to (679, 354)
Screenshot: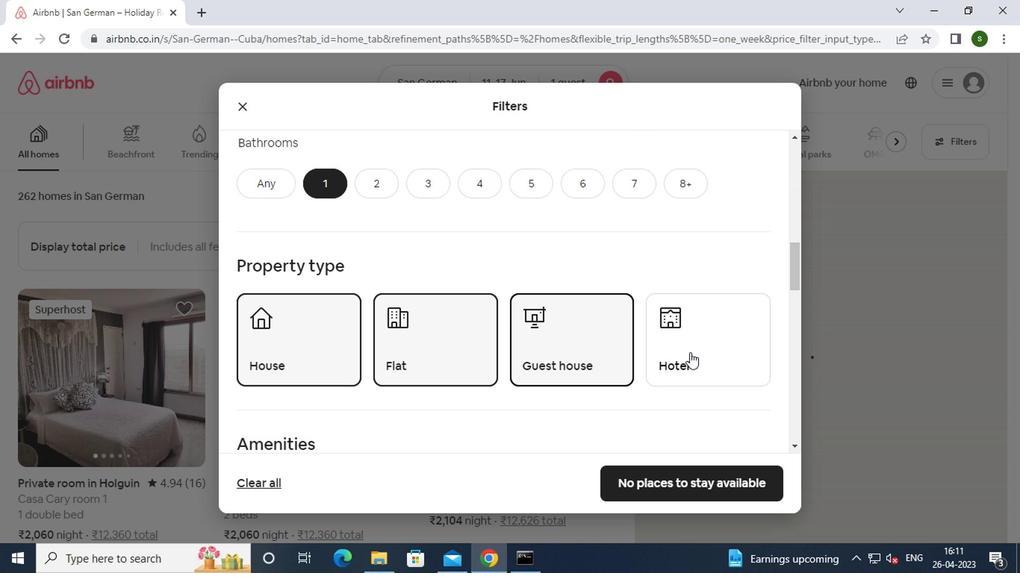 
Action: Mouse pressed left at (679, 354)
Screenshot: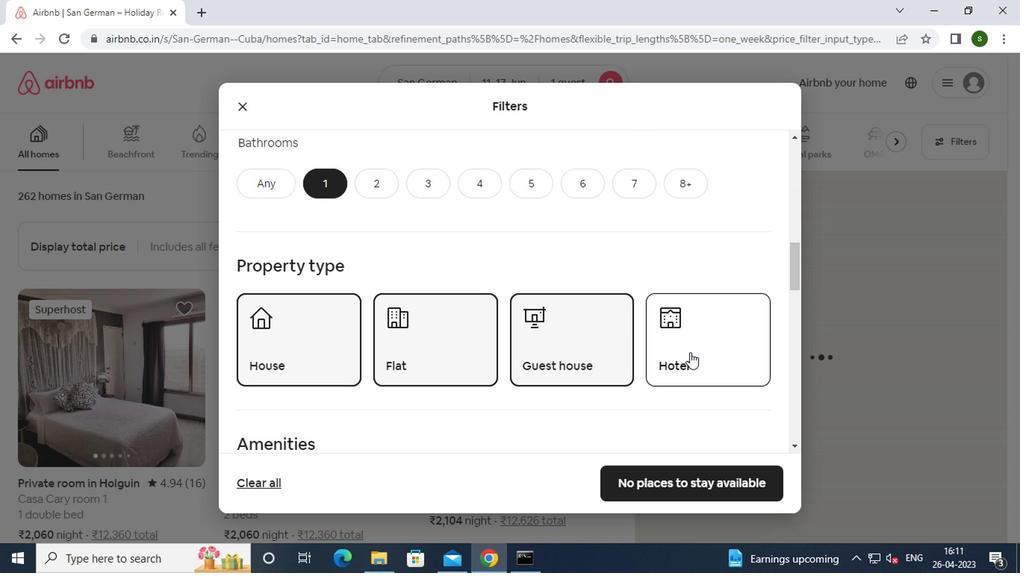 
Action: Mouse moved to (613, 337)
Screenshot: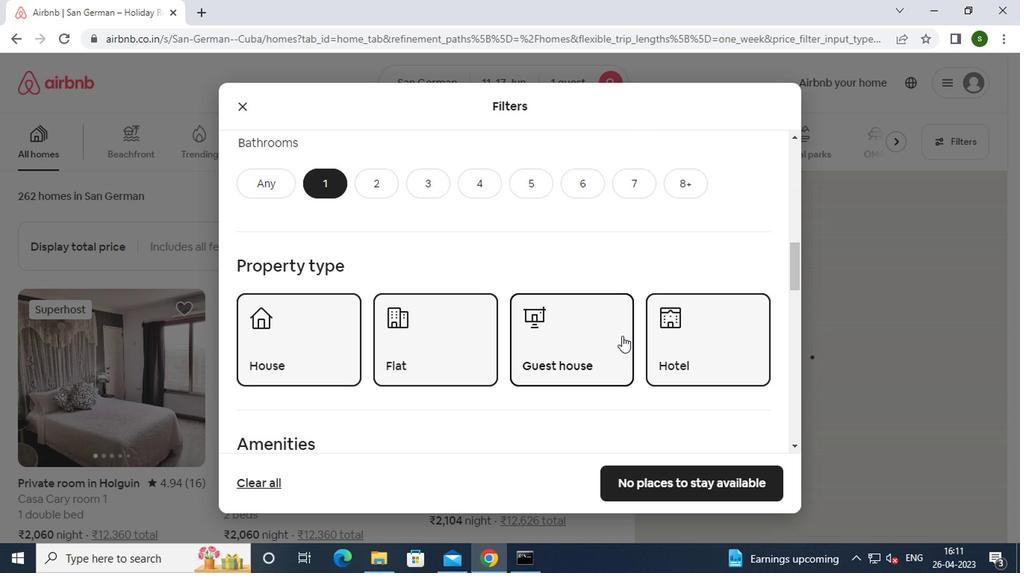 
Action: Mouse scrolled (613, 336) with delta (0, -1)
Screenshot: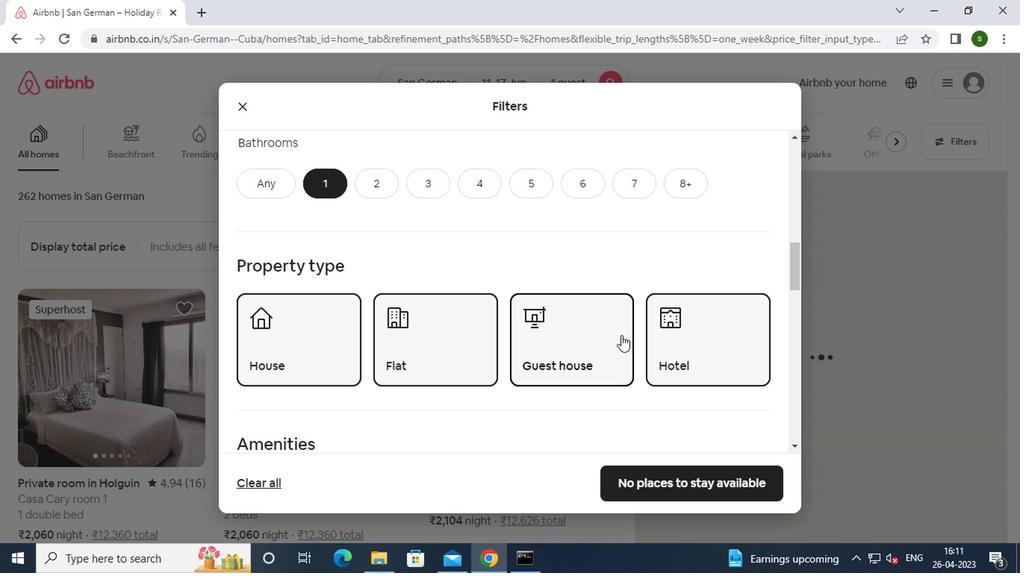
Action: Mouse scrolled (613, 336) with delta (0, -1)
Screenshot: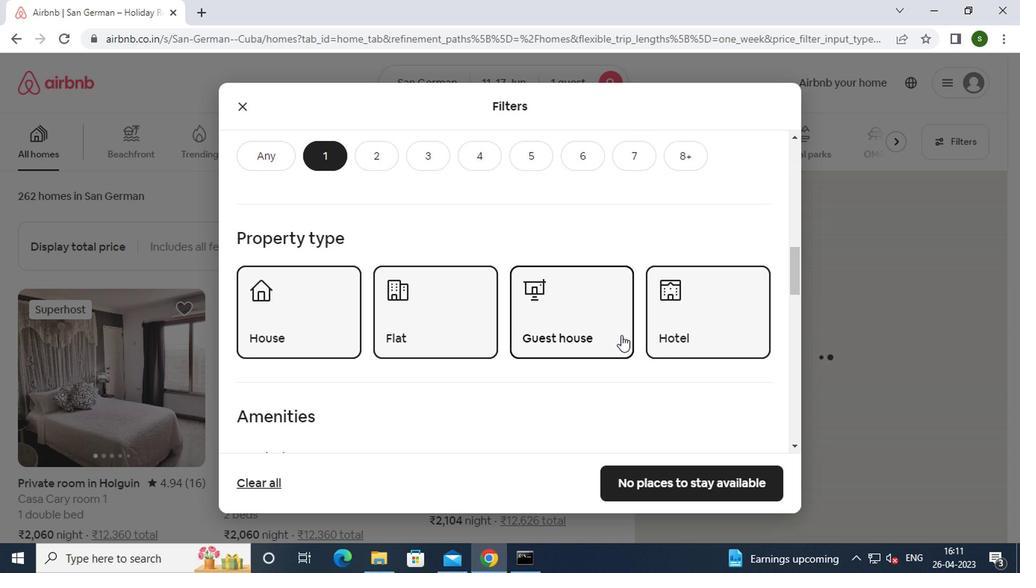 
Action: Mouse scrolled (613, 336) with delta (0, -1)
Screenshot: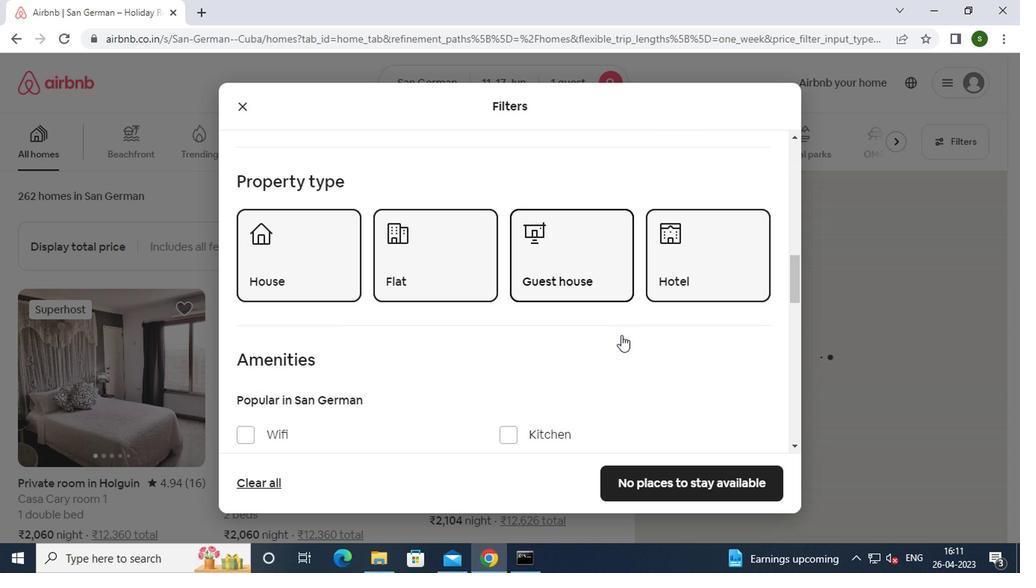 
Action: Mouse scrolled (613, 336) with delta (0, -1)
Screenshot: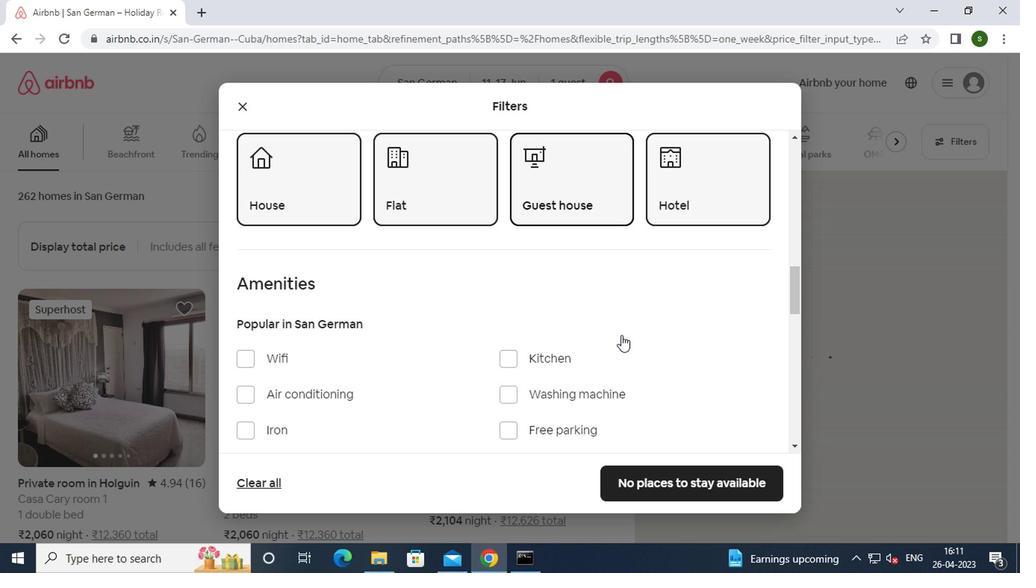 
Action: Mouse scrolled (613, 336) with delta (0, -1)
Screenshot: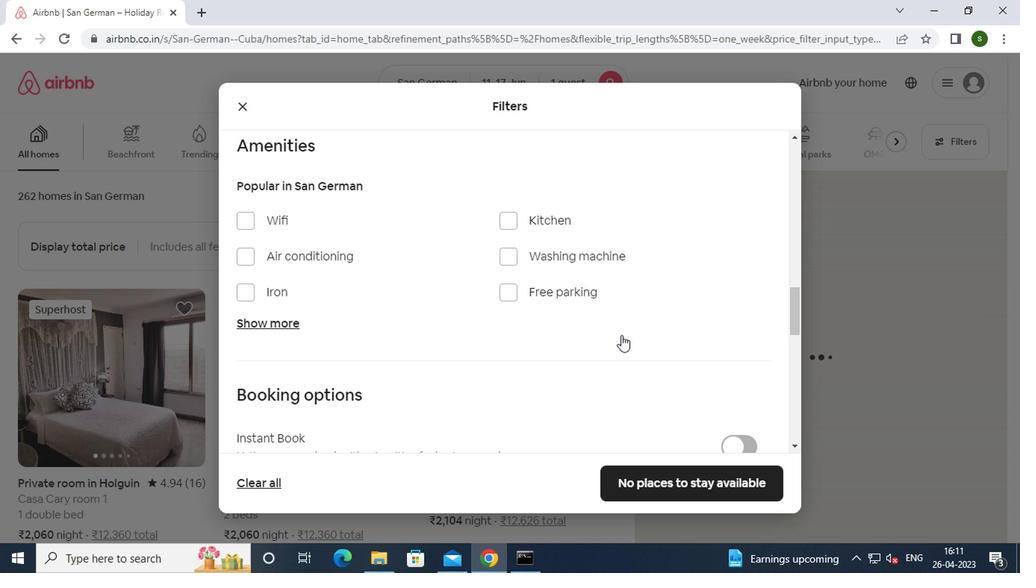 
Action: Mouse scrolled (613, 336) with delta (0, -1)
Screenshot: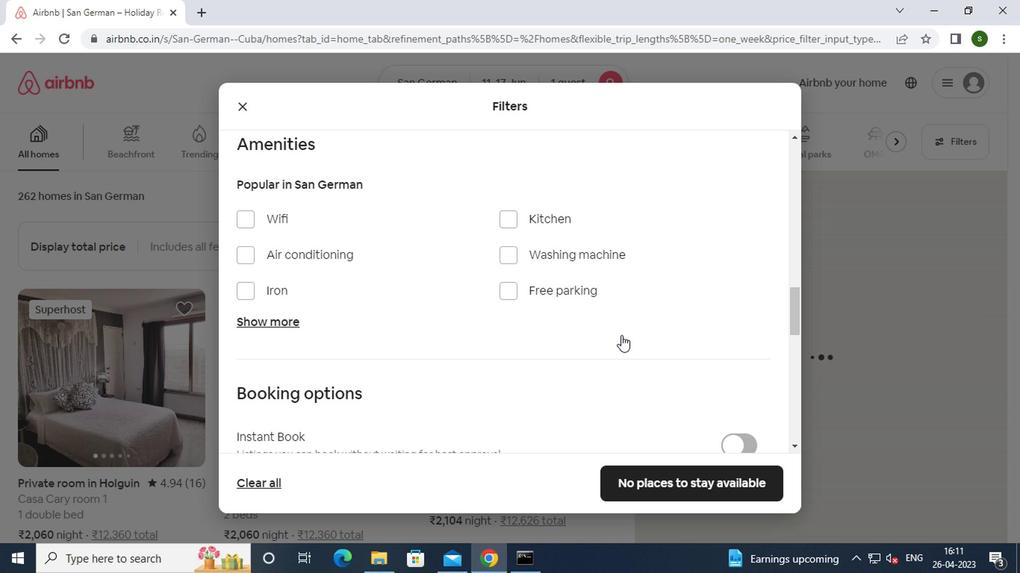 
Action: Mouse moved to (717, 350)
Screenshot: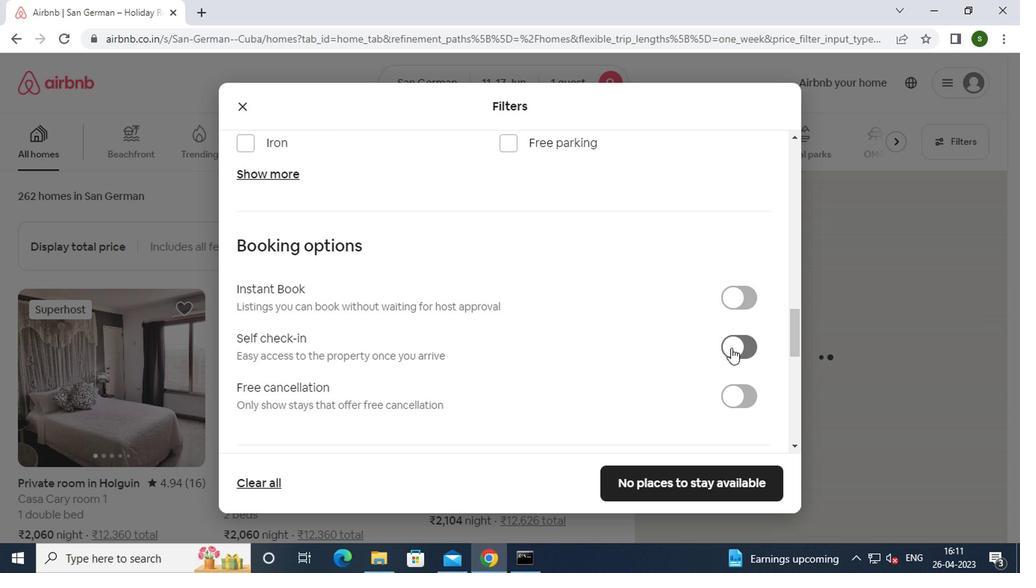 
Action: Mouse pressed left at (717, 350)
Screenshot: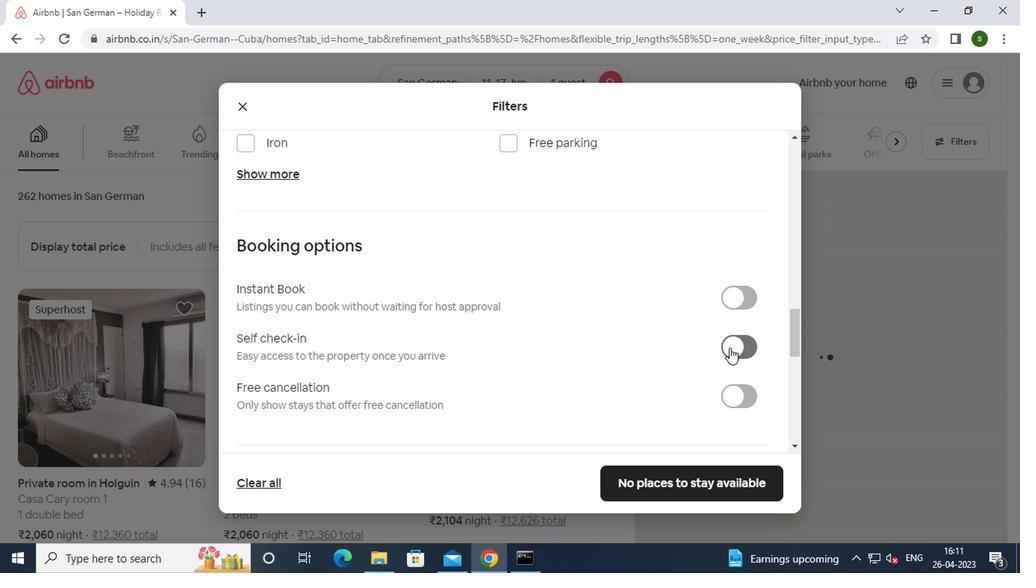 
Action: Mouse moved to (578, 361)
Screenshot: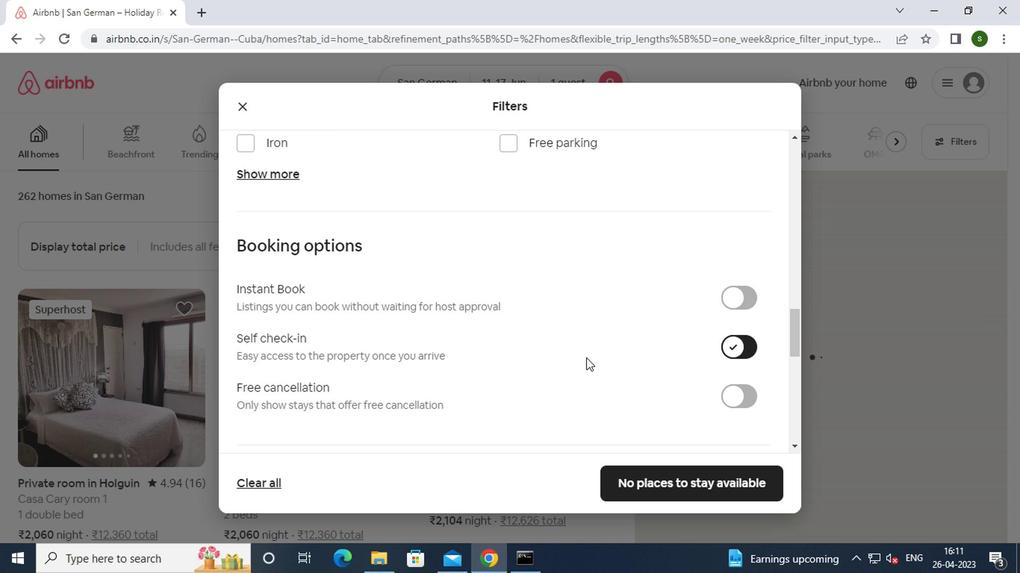 
Action: Mouse scrolled (578, 360) with delta (0, -1)
Screenshot: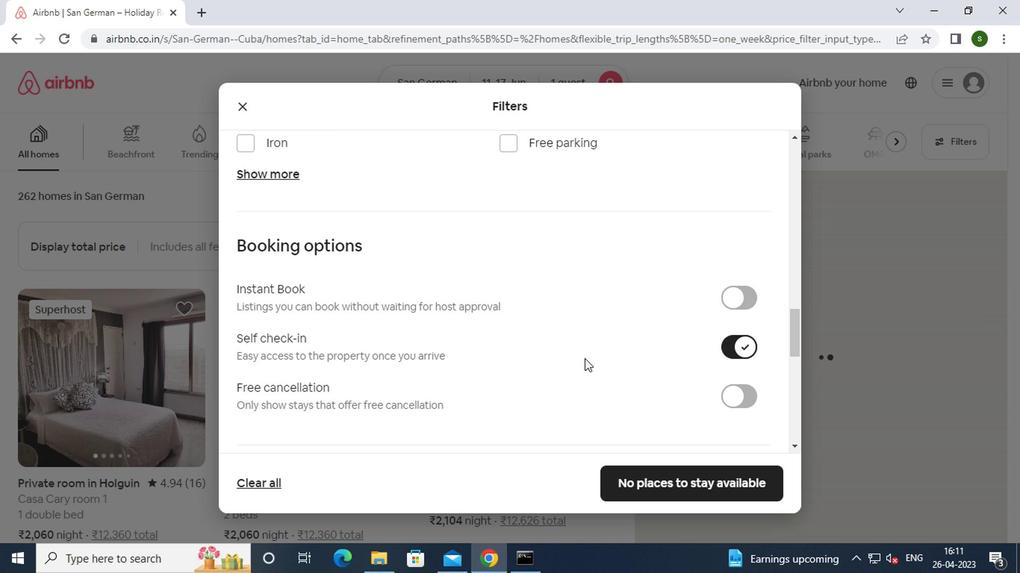 
Action: Mouse scrolled (578, 360) with delta (0, -1)
Screenshot: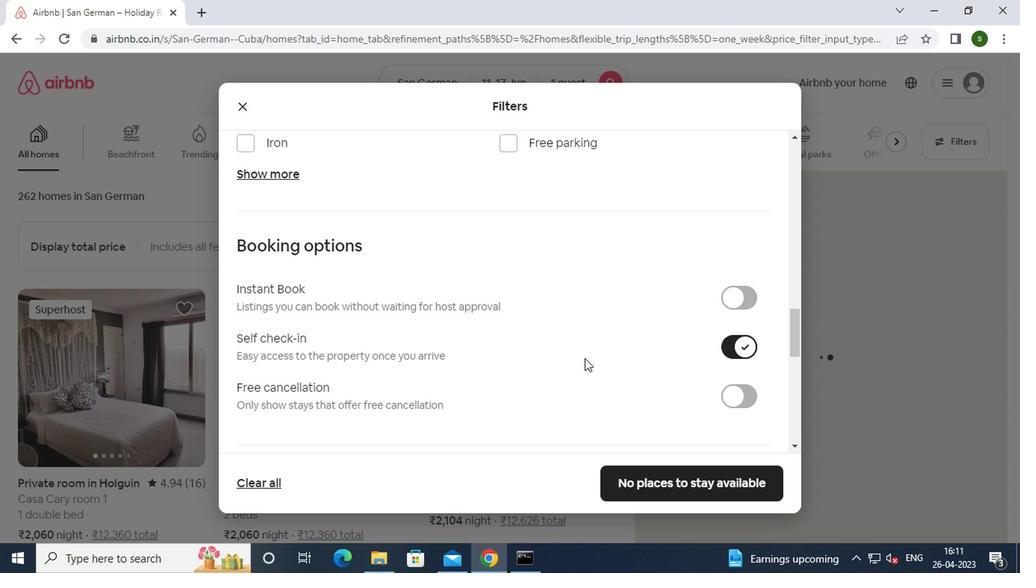 
Action: Mouse scrolled (578, 360) with delta (0, -1)
Screenshot: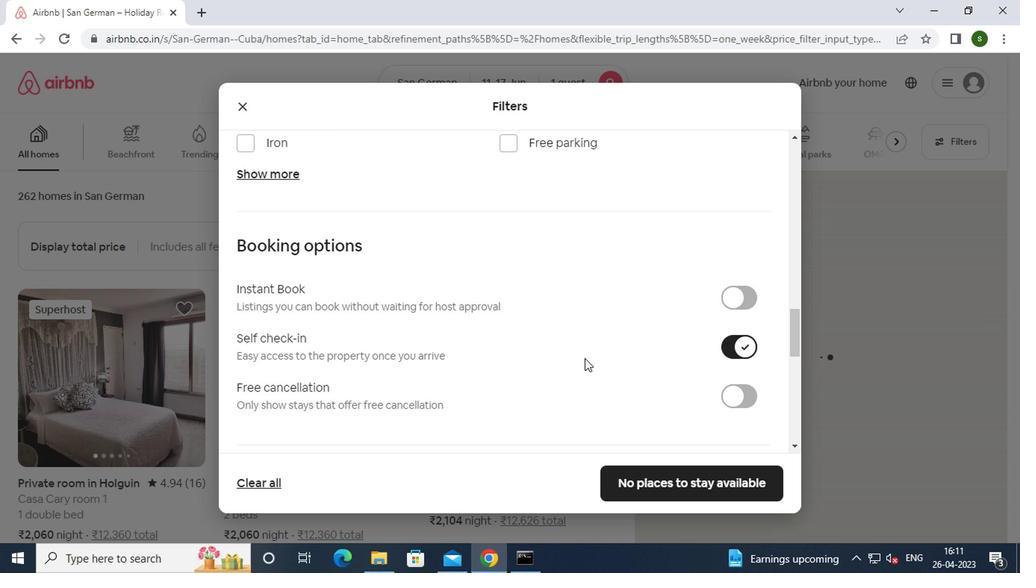 
Action: Mouse scrolled (578, 360) with delta (0, -1)
Screenshot: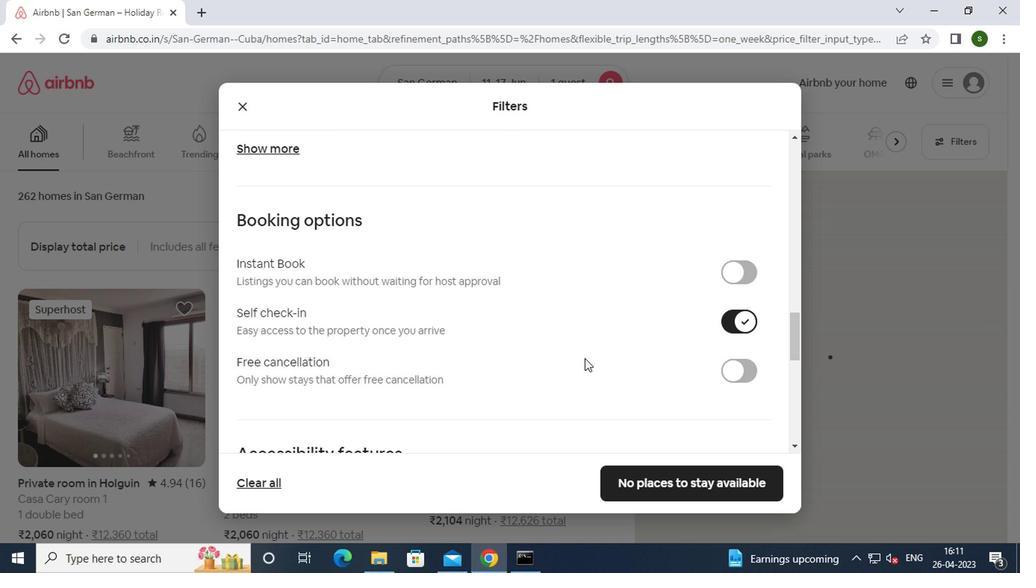 
Action: Mouse scrolled (578, 360) with delta (0, -1)
Screenshot: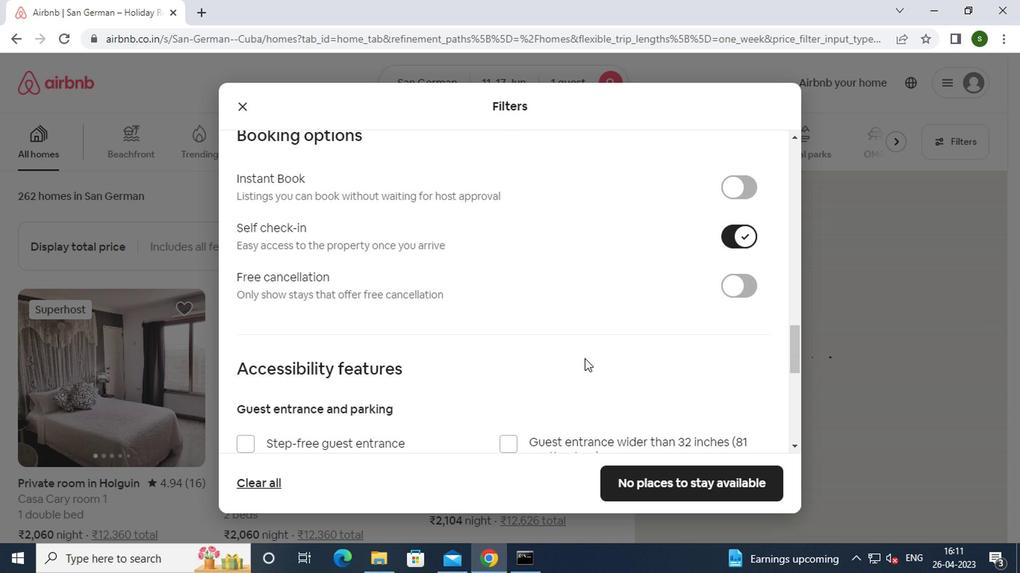 
Action: Mouse scrolled (578, 360) with delta (0, -1)
Screenshot: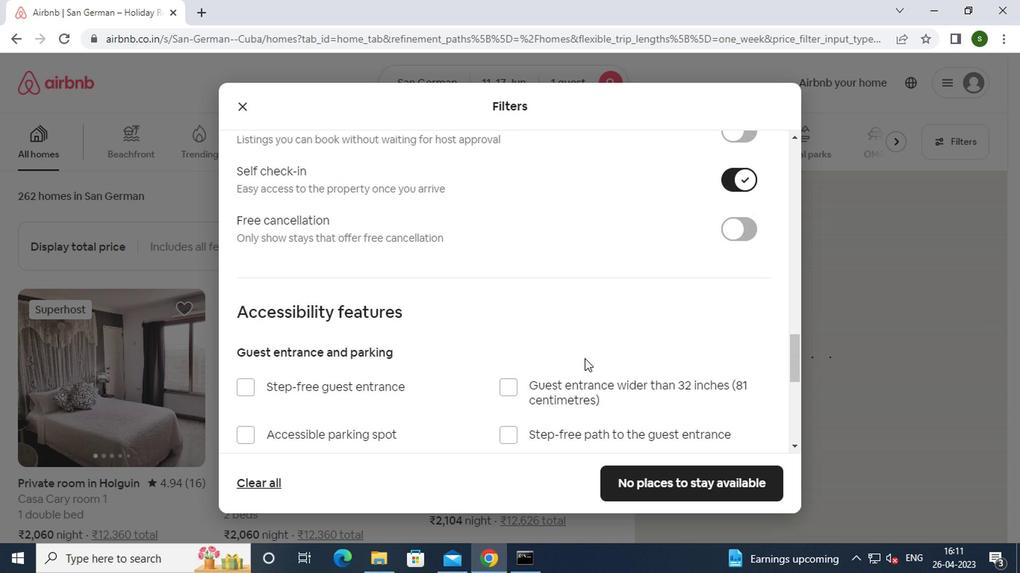 
Action: Mouse moved to (654, 483)
Screenshot: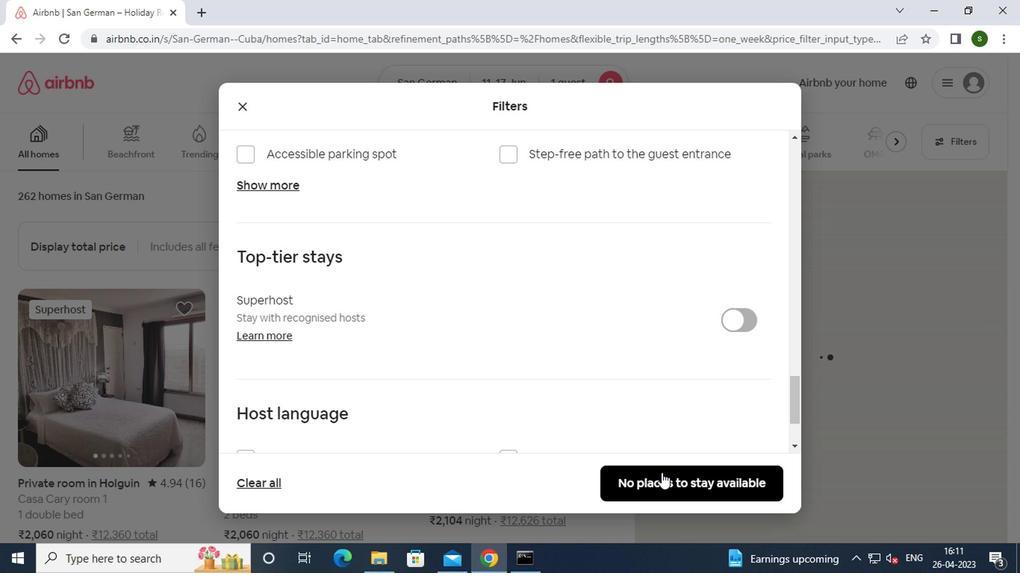 
Action: Mouse pressed left at (654, 483)
Screenshot: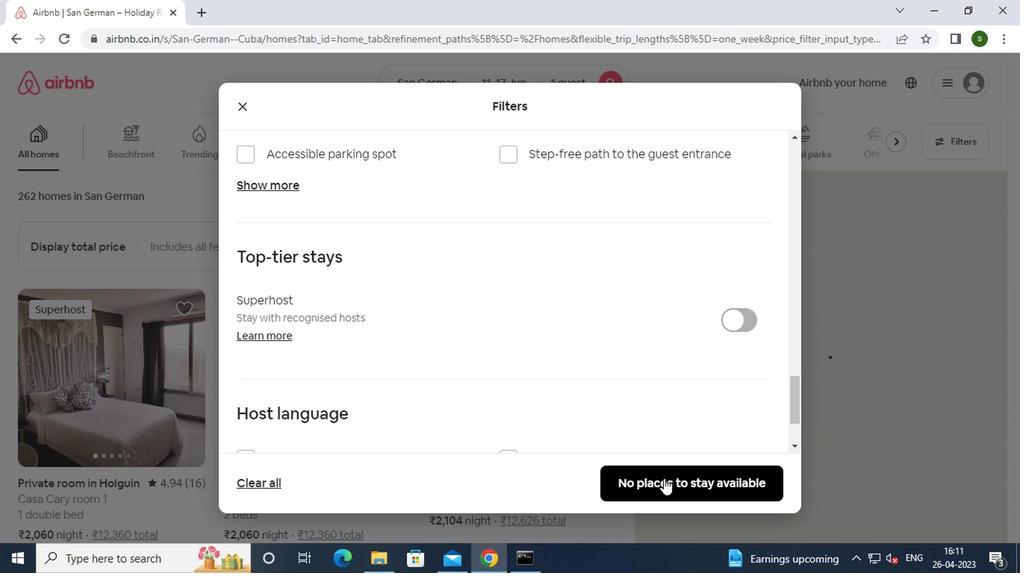 
